 Task: Look for space in Muttupet, India from 8th June, 2023 to 16th June, 2023 for 2 adults in price range Rs.10000 to Rs.15000. Place can be entire place with 1  bedroom having 1 bed and 1 bathroom. Property type can be house, flat, guest house, hotel. Amenities needed are: wifi, washing machine. Booking option can be shelf check-in. Required host language is English.
Action: Mouse moved to (520, 84)
Screenshot: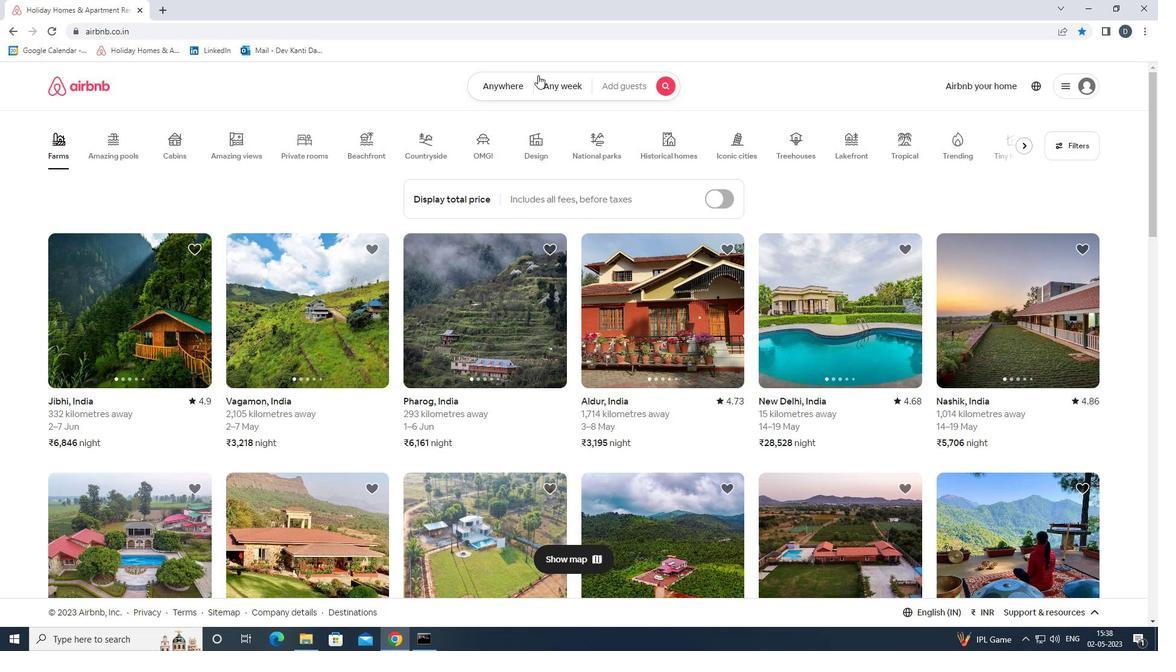 
Action: Mouse pressed left at (520, 84)
Screenshot: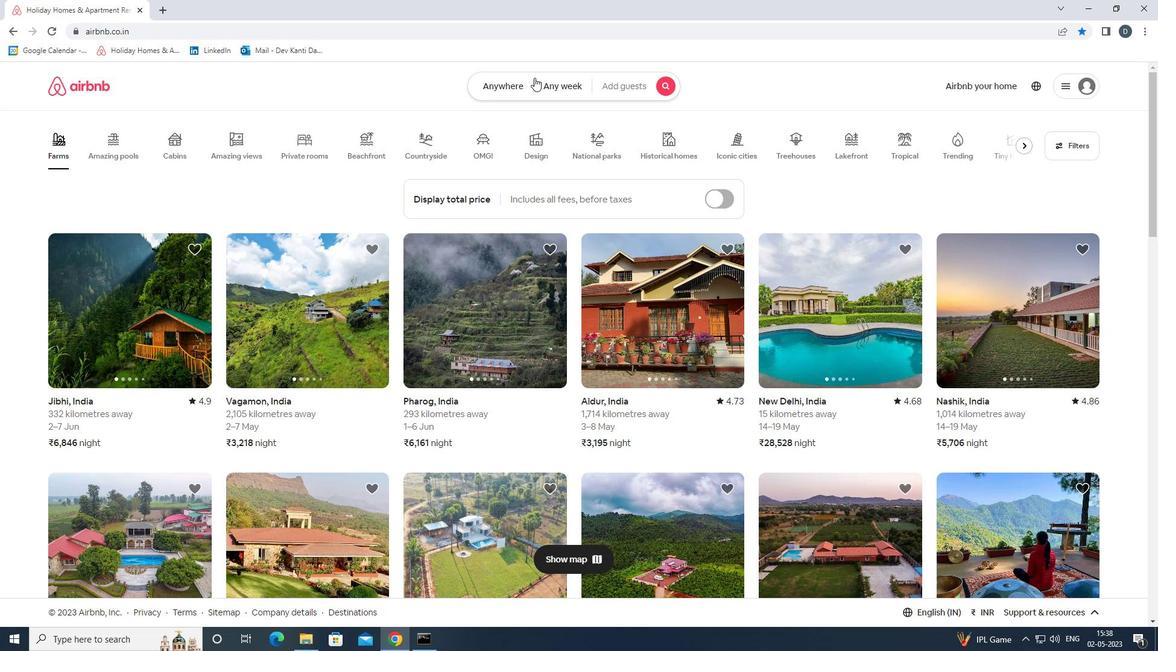 
Action: Mouse moved to (440, 138)
Screenshot: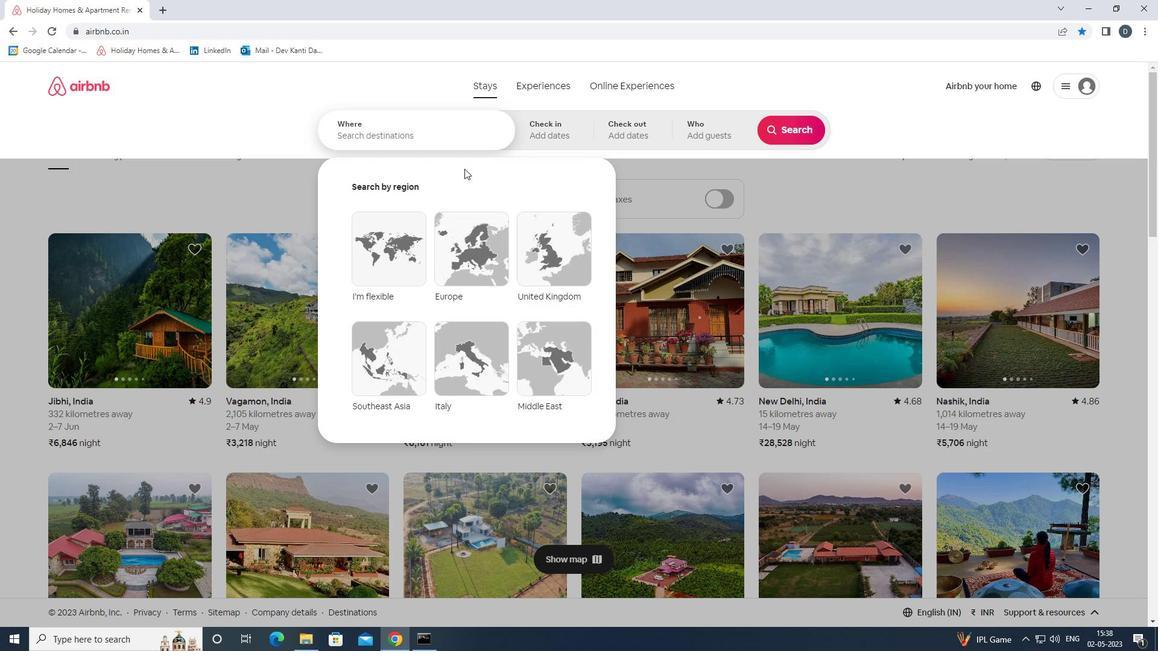 
Action: Mouse pressed left at (440, 138)
Screenshot: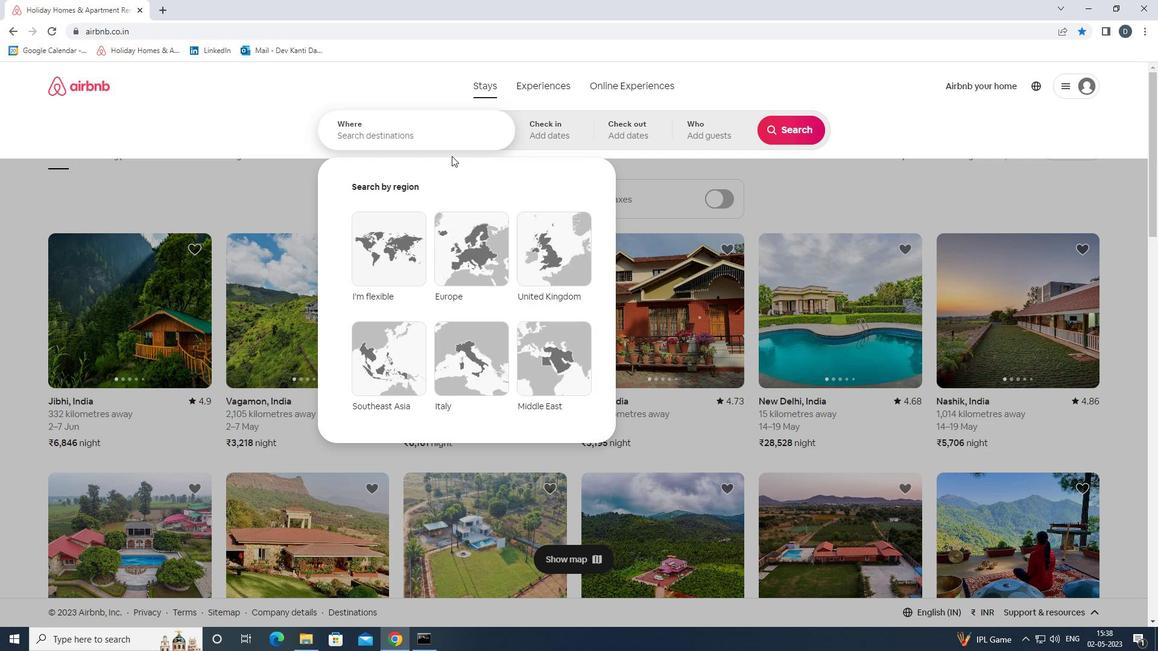 
Action: Key pressed <Key.shift>MUTTUPET<Key.down><Key.down><Key.down><Key.up><Key.up><Key.up><Key.up><Key.up><Key.down><Key.down>,<Key.shift>INDIA<Key.enter>
Screenshot: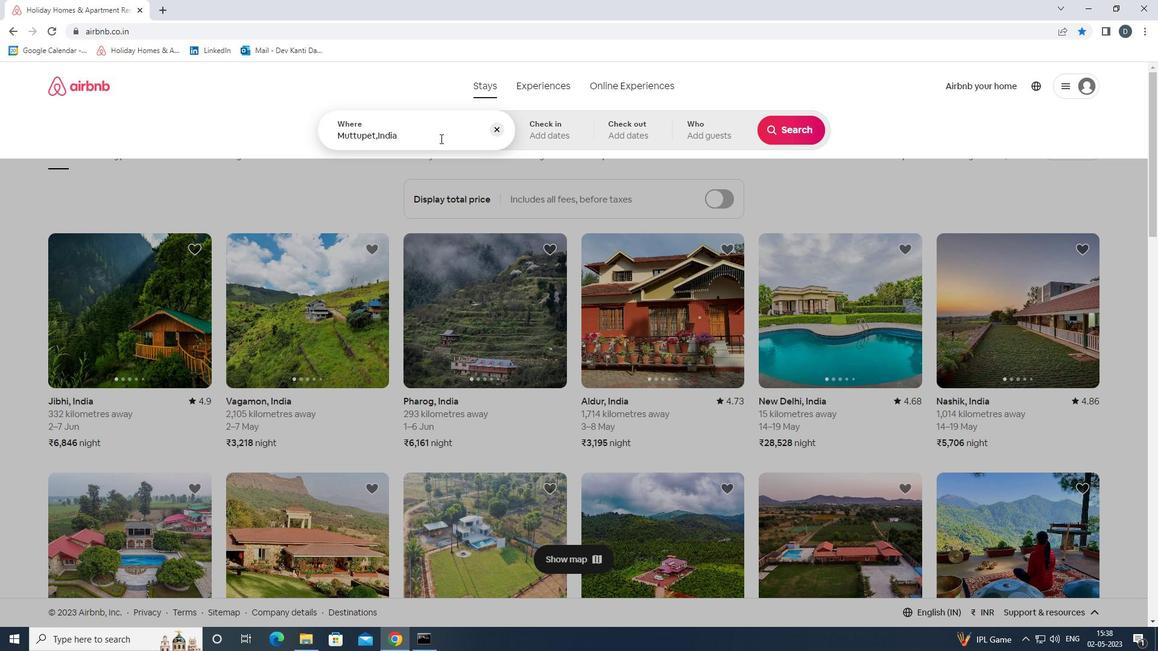 
Action: Mouse moved to (727, 308)
Screenshot: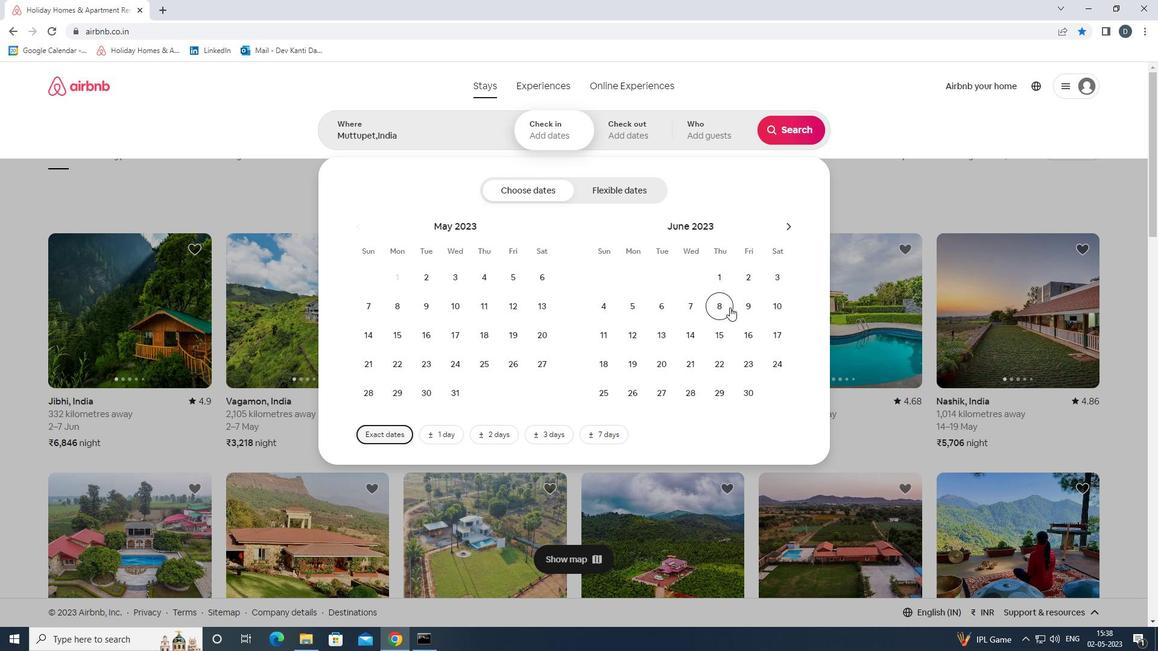 
Action: Mouse pressed left at (727, 308)
Screenshot: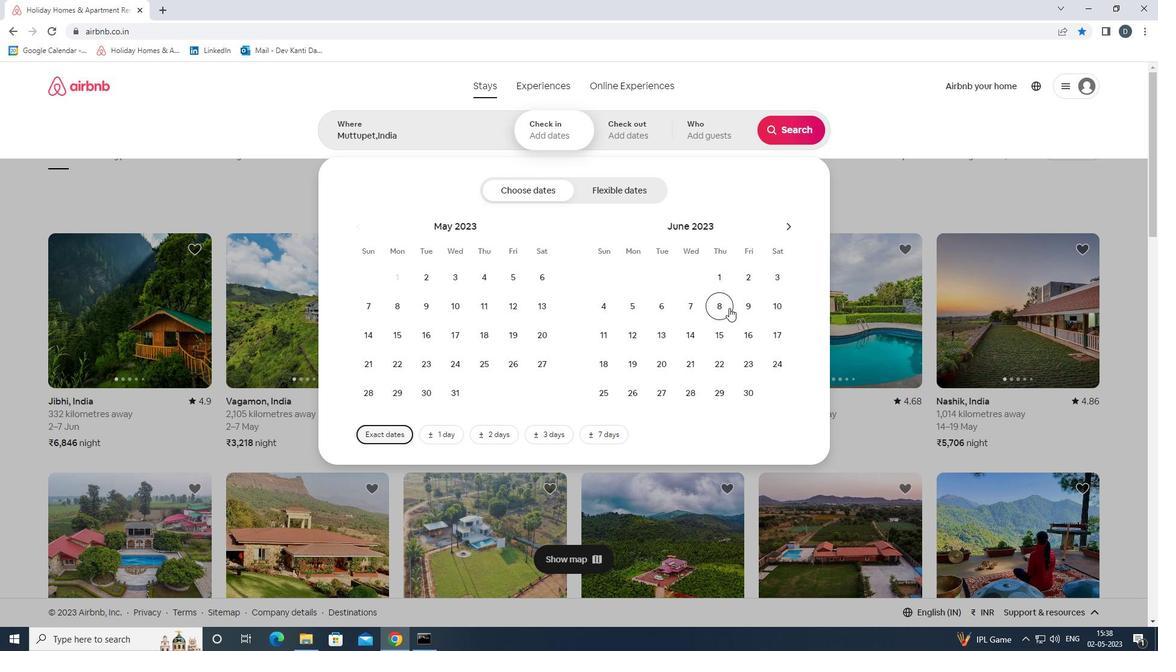 
Action: Mouse moved to (743, 342)
Screenshot: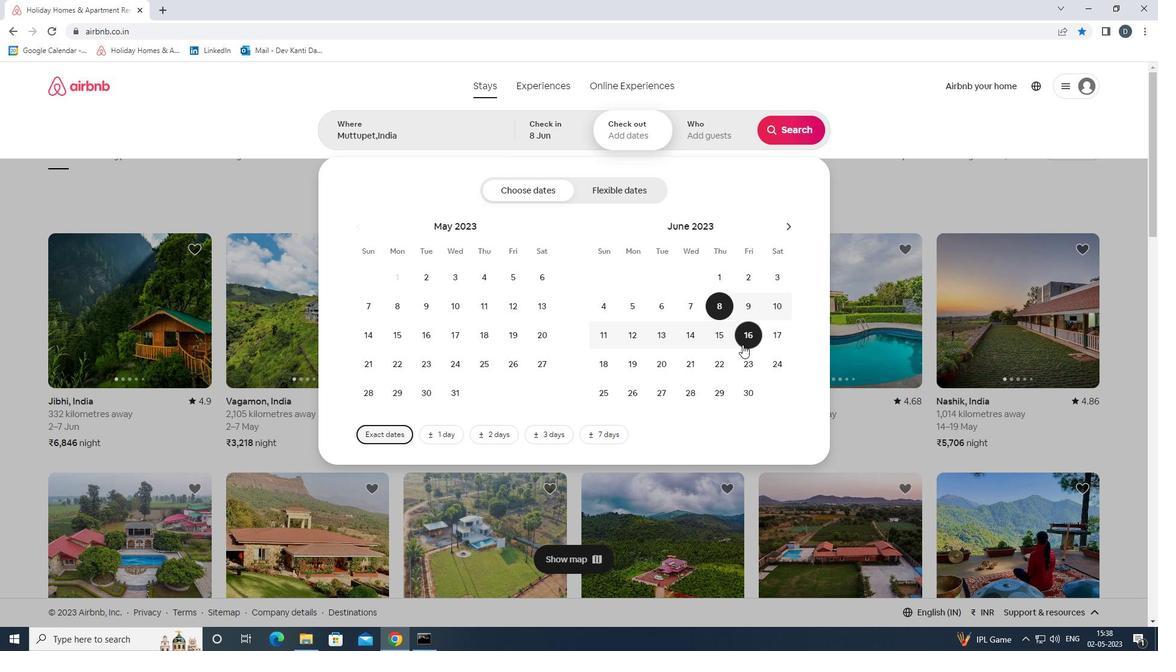 
Action: Mouse pressed left at (743, 342)
Screenshot: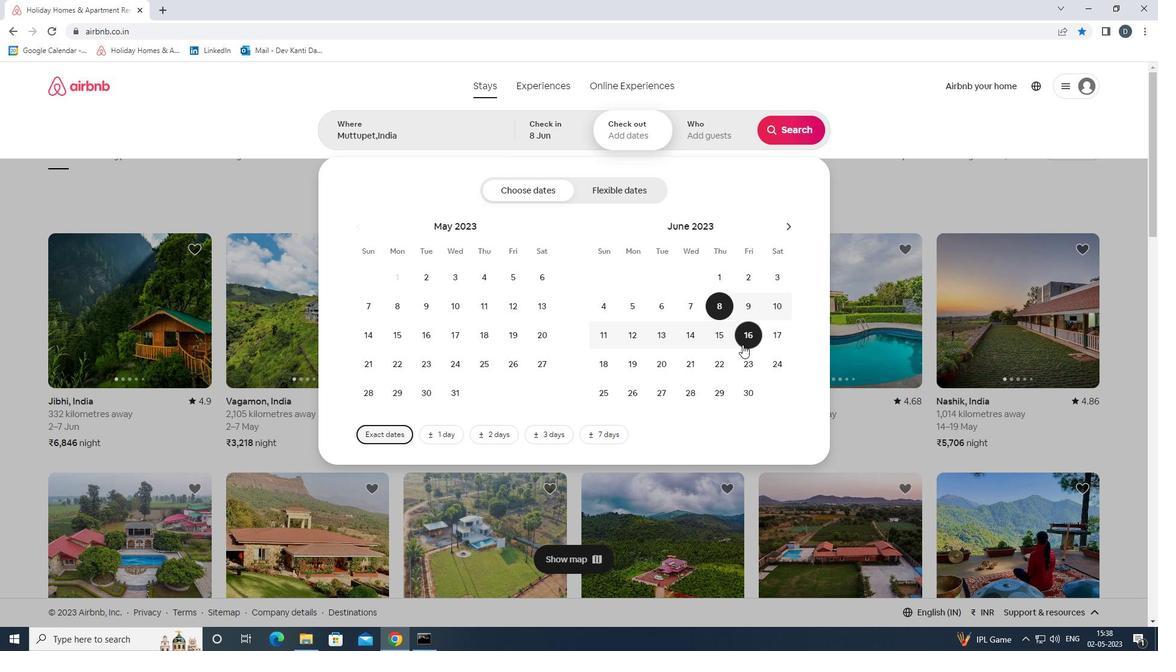 
Action: Mouse moved to (708, 146)
Screenshot: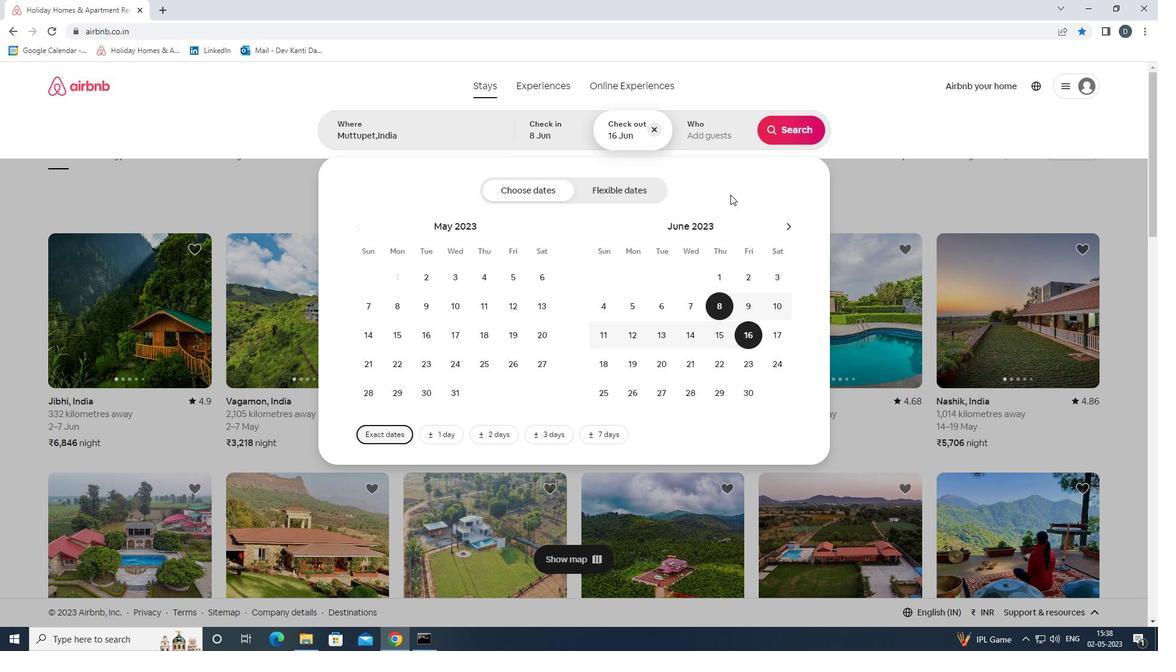 
Action: Mouse pressed left at (708, 146)
Screenshot: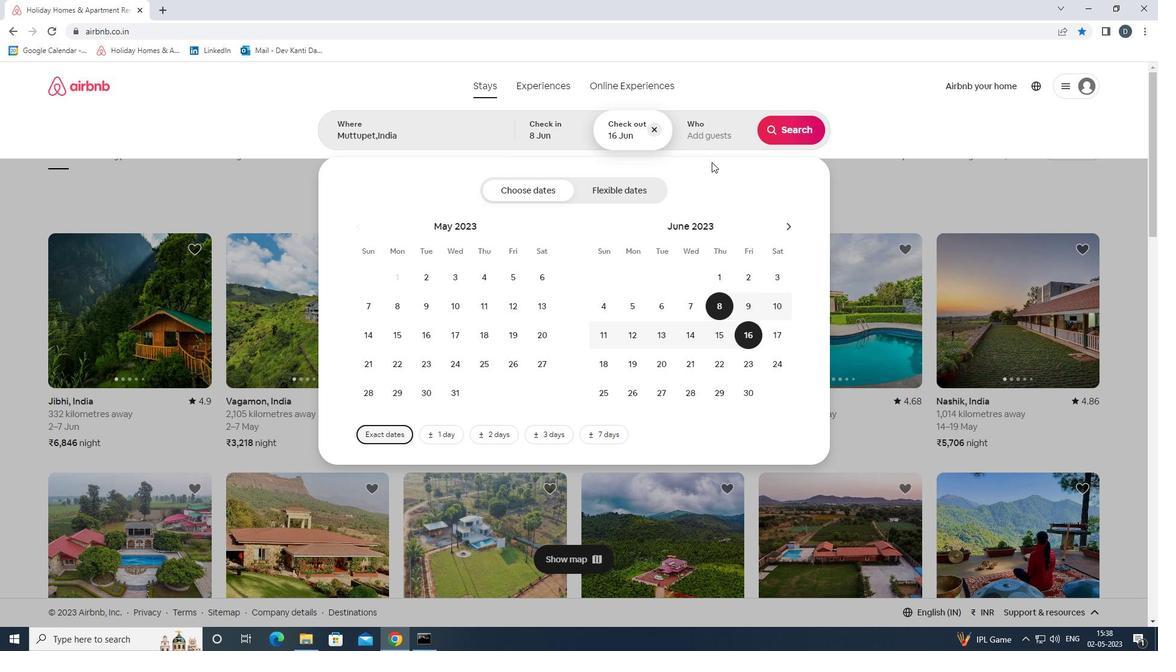 
Action: Mouse moved to (798, 193)
Screenshot: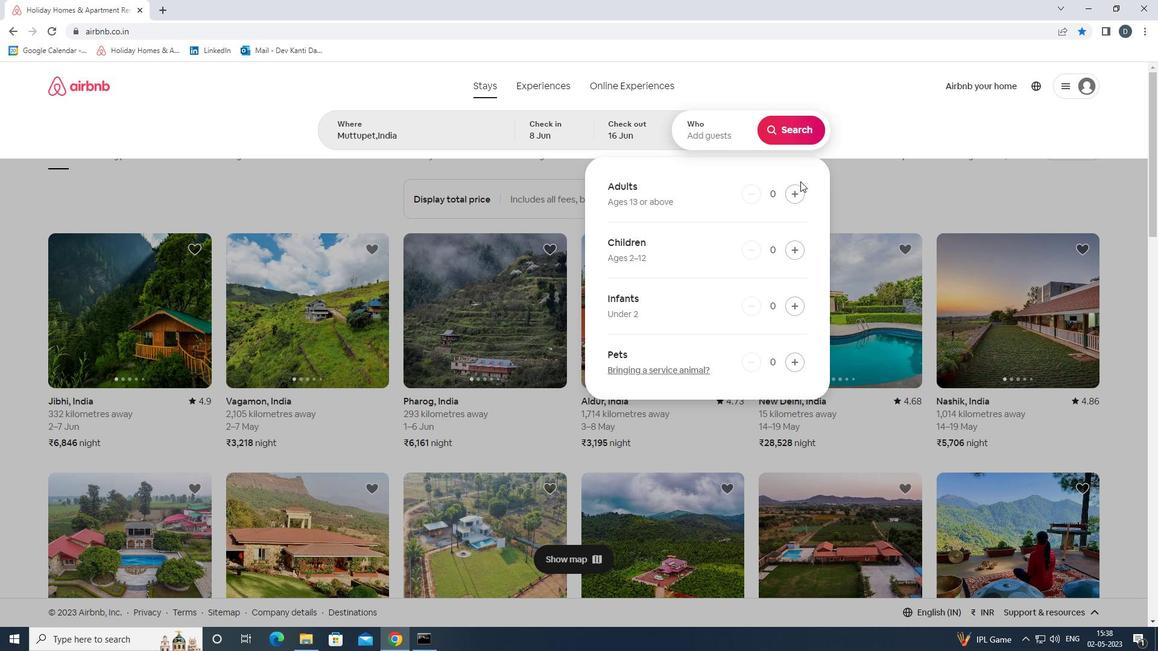
Action: Mouse pressed left at (798, 193)
Screenshot: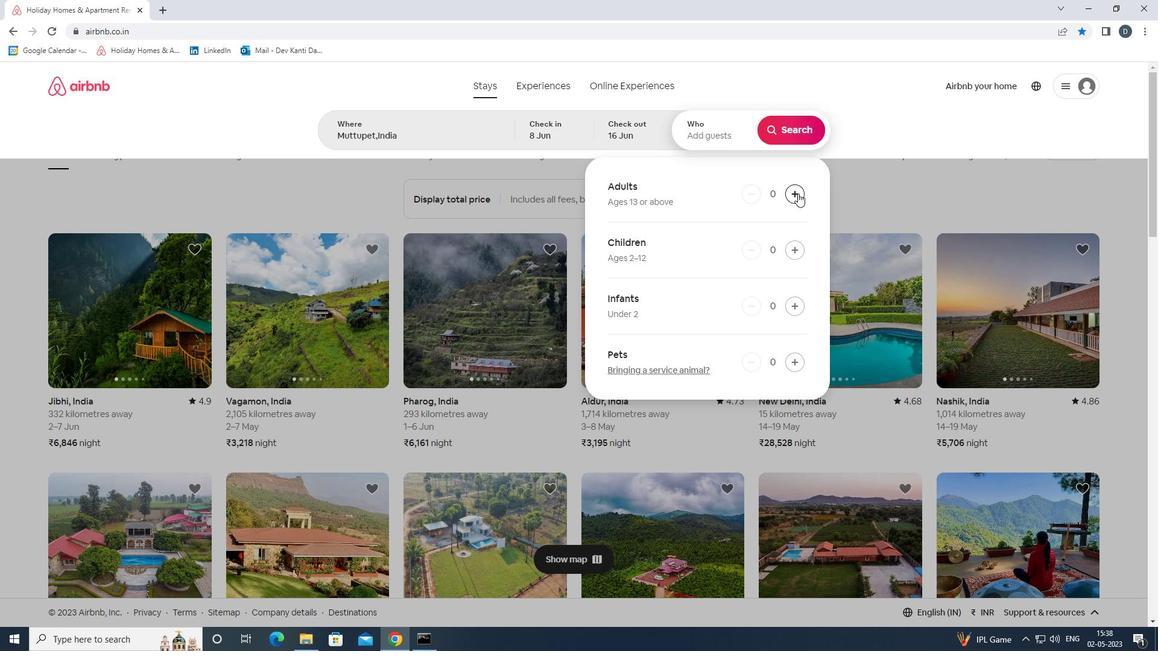 
Action: Mouse pressed left at (798, 193)
Screenshot: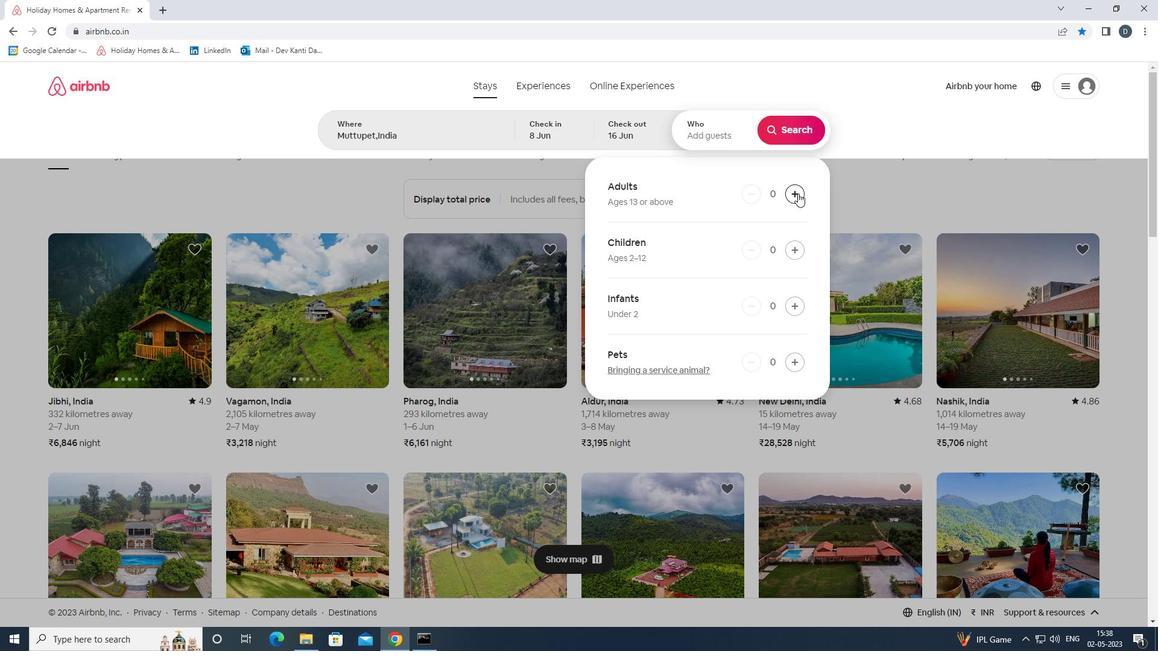 
Action: Mouse moved to (793, 133)
Screenshot: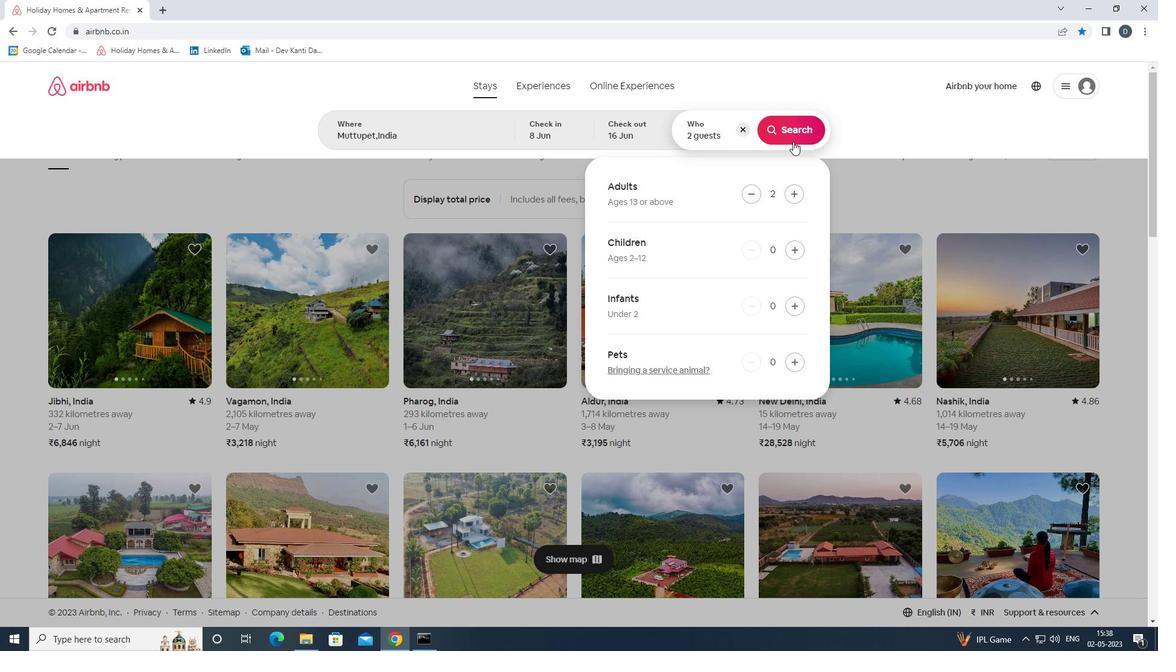 
Action: Mouse pressed left at (793, 133)
Screenshot: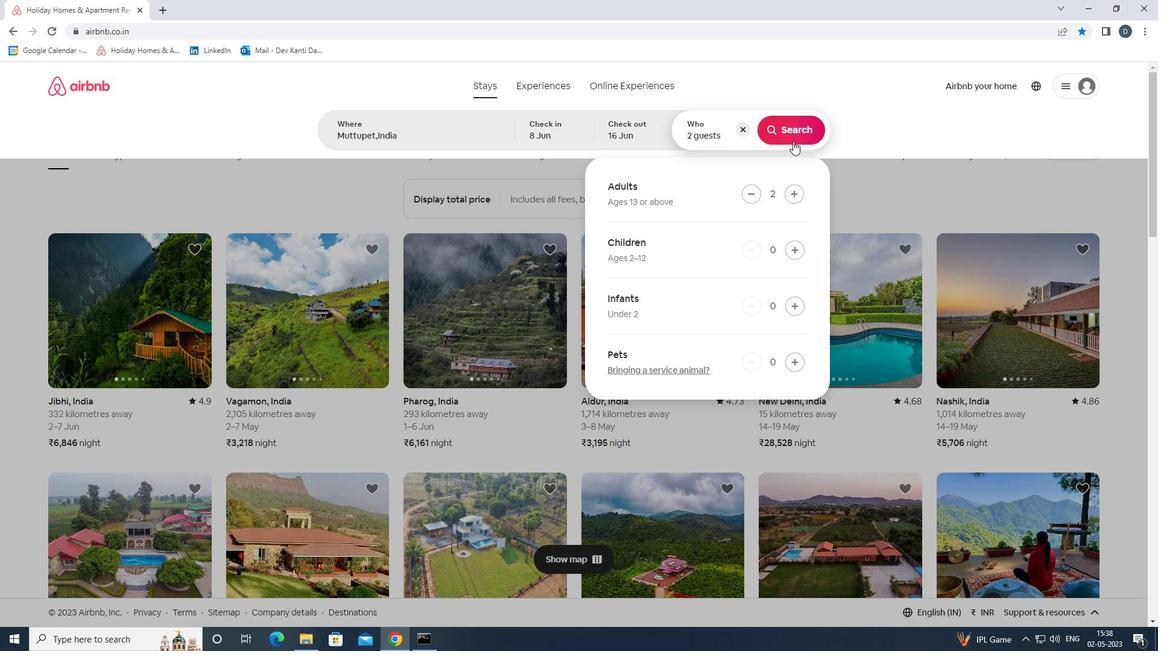 
Action: Mouse moved to (1101, 138)
Screenshot: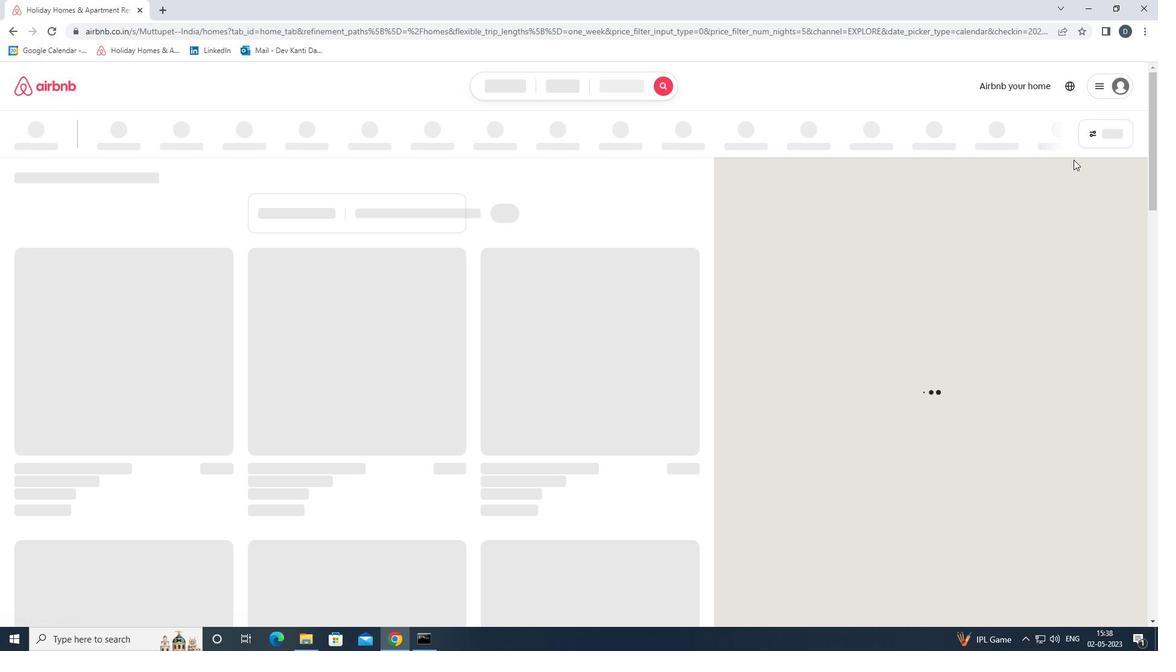 
Action: Mouse pressed left at (1101, 138)
Screenshot: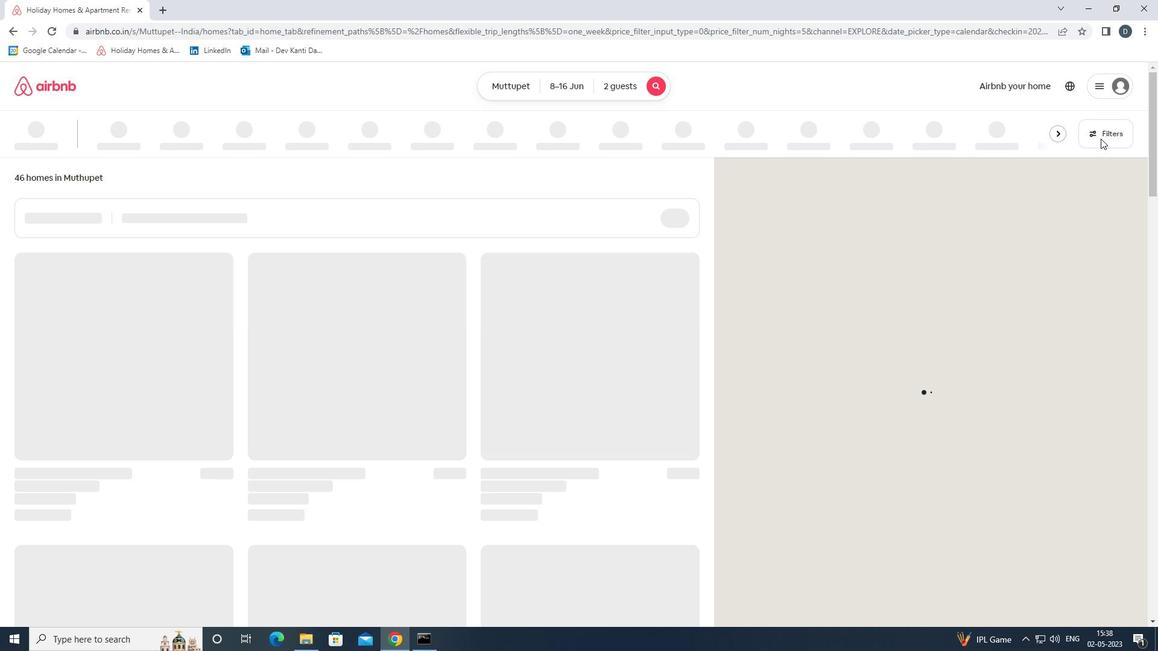 
Action: Mouse moved to (492, 285)
Screenshot: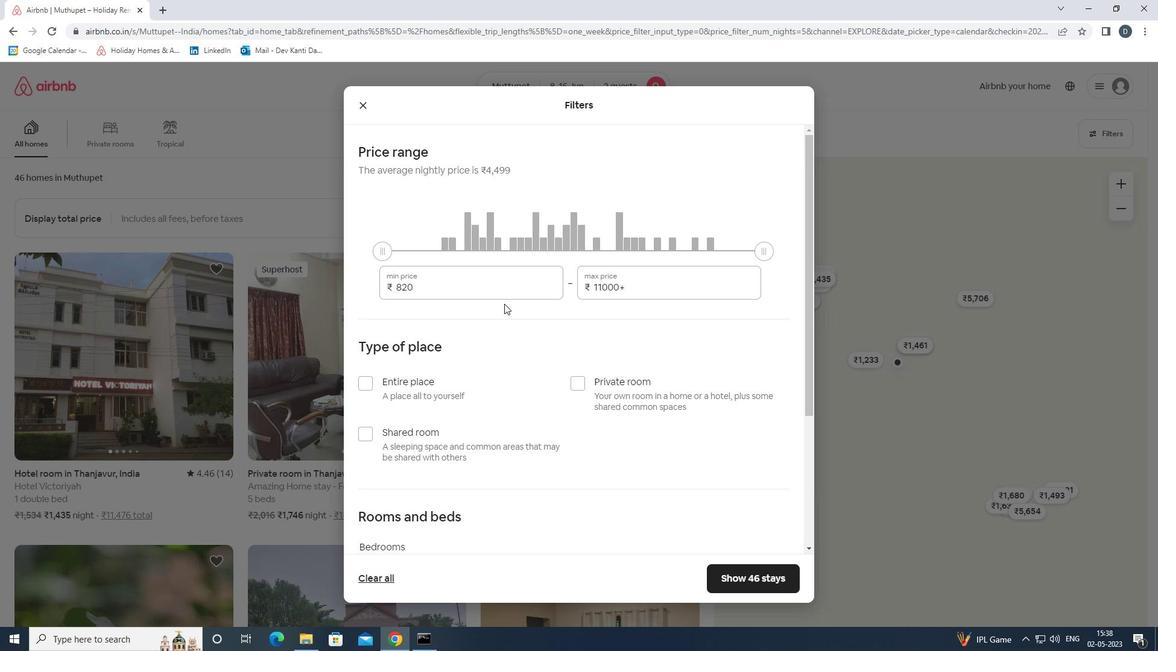 
Action: Mouse pressed left at (492, 285)
Screenshot: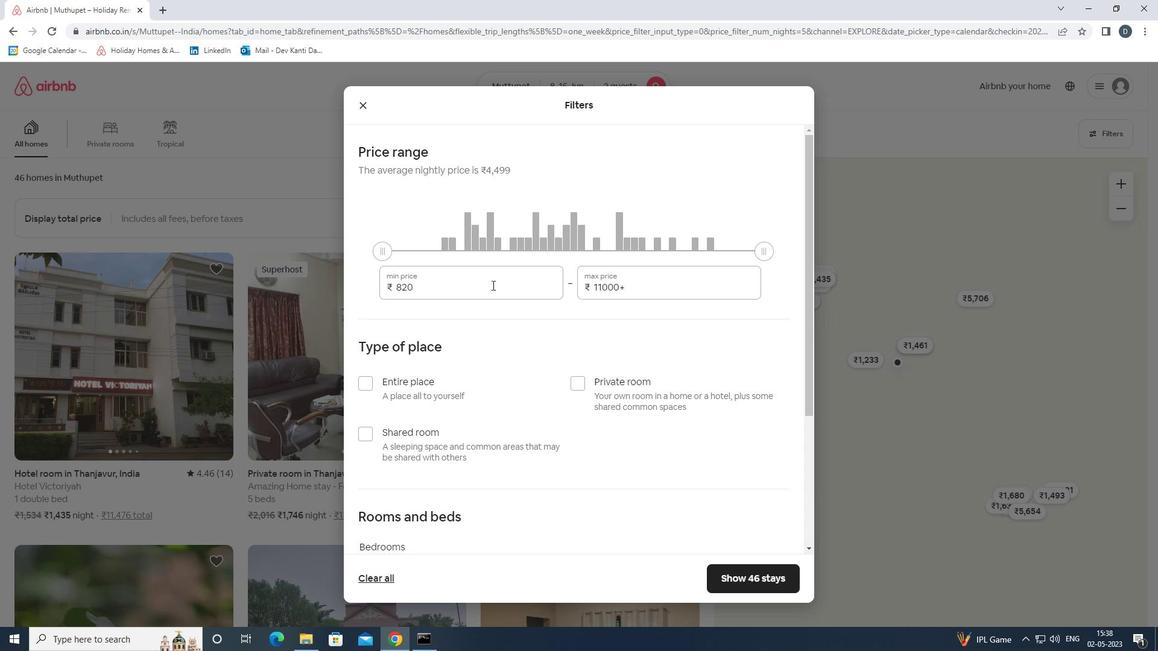 
Action: Mouse pressed left at (492, 285)
Screenshot: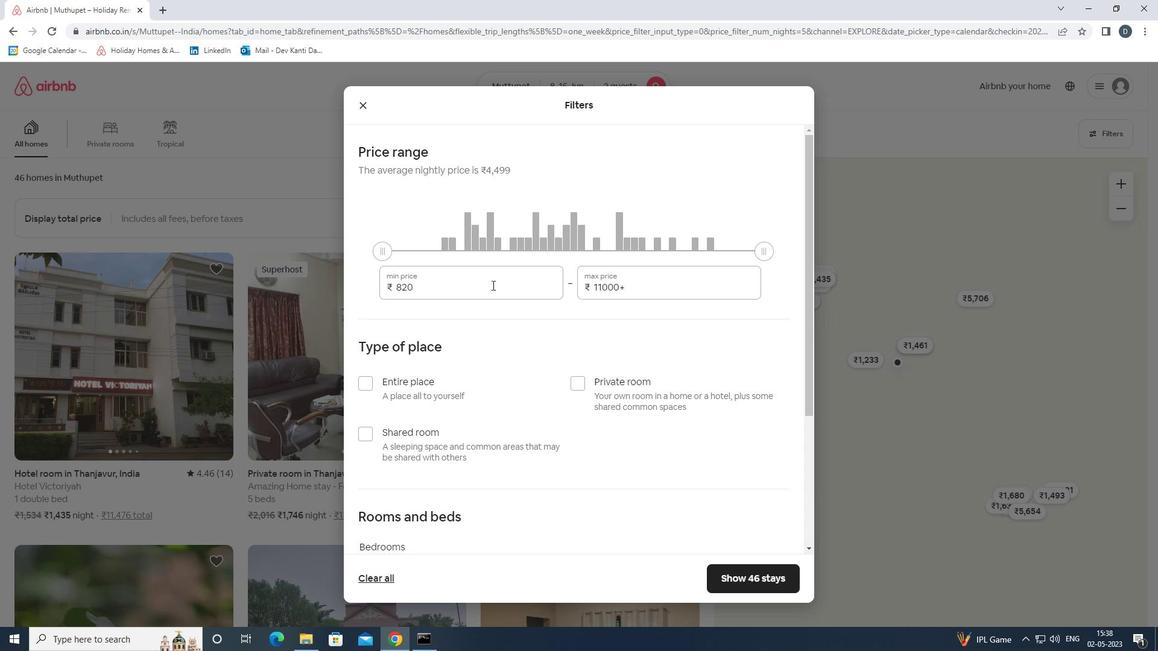 
Action: Key pressed 10000<Key.tab>15000
Screenshot: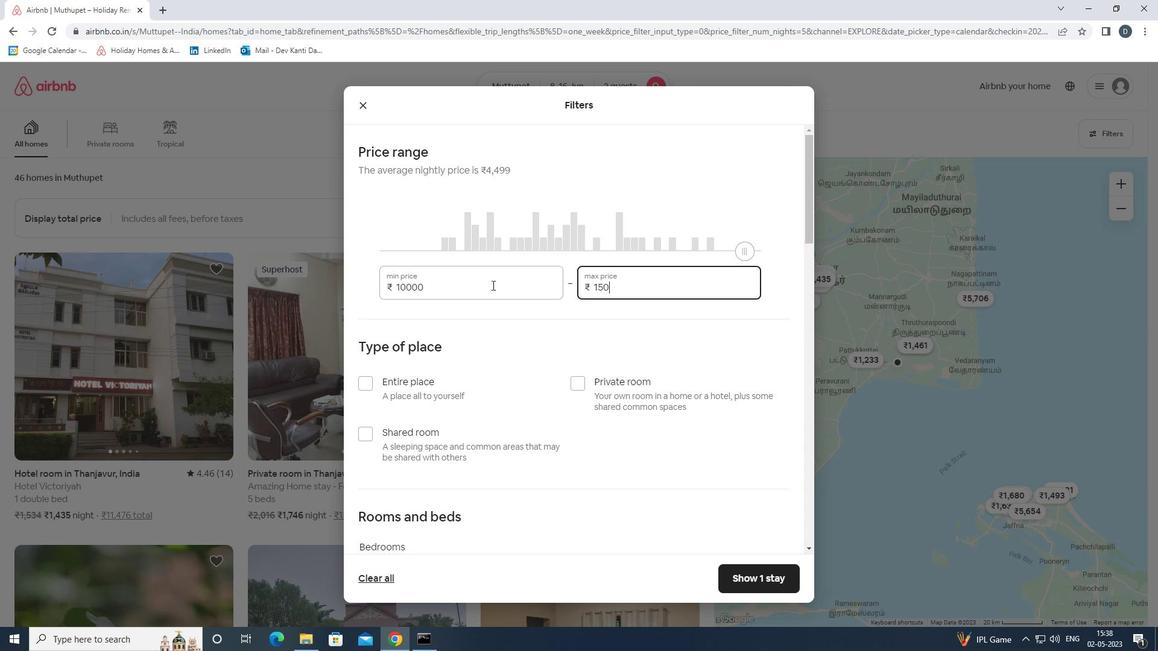 
Action: Mouse moved to (416, 397)
Screenshot: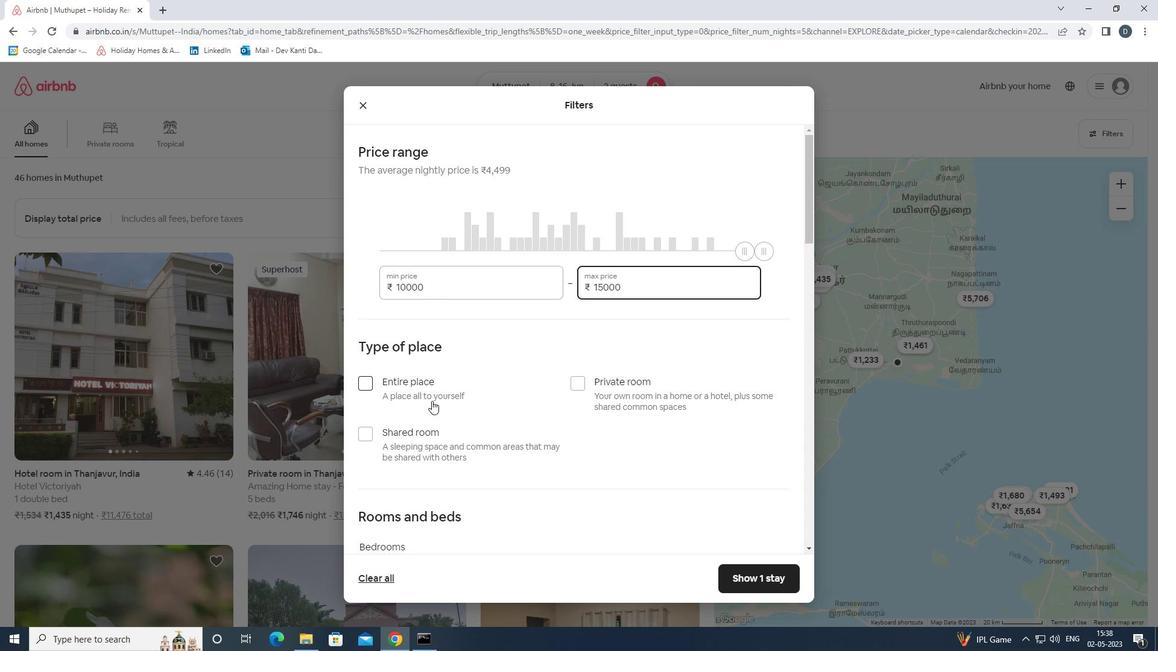 
Action: Mouse pressed left at (416, 397)
Screenshot: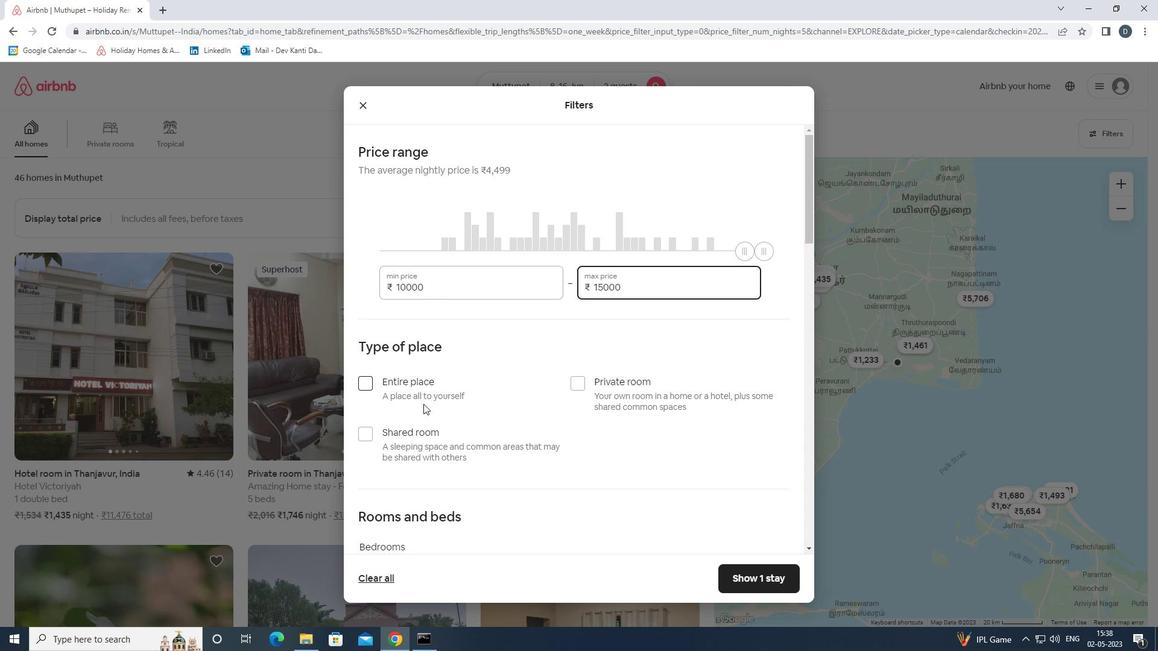 
Action: Mouse moved to (549, 405)
Screenshot: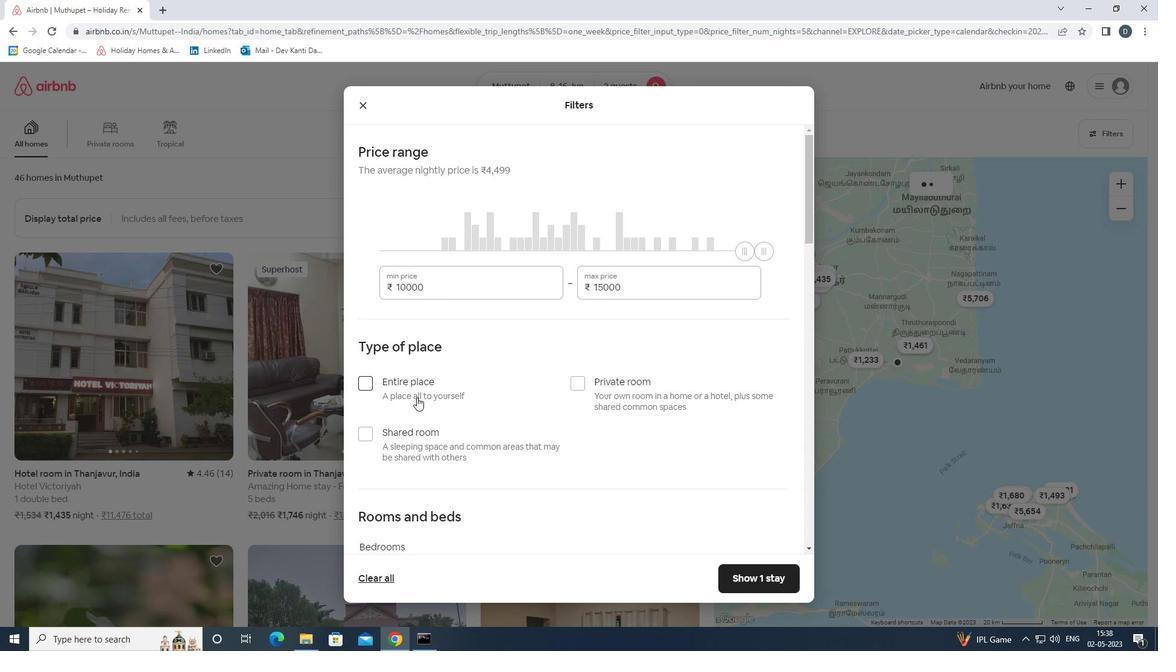 
Action: Mouse scrolled (549, 404) with delta (0, 0)
Screenshot: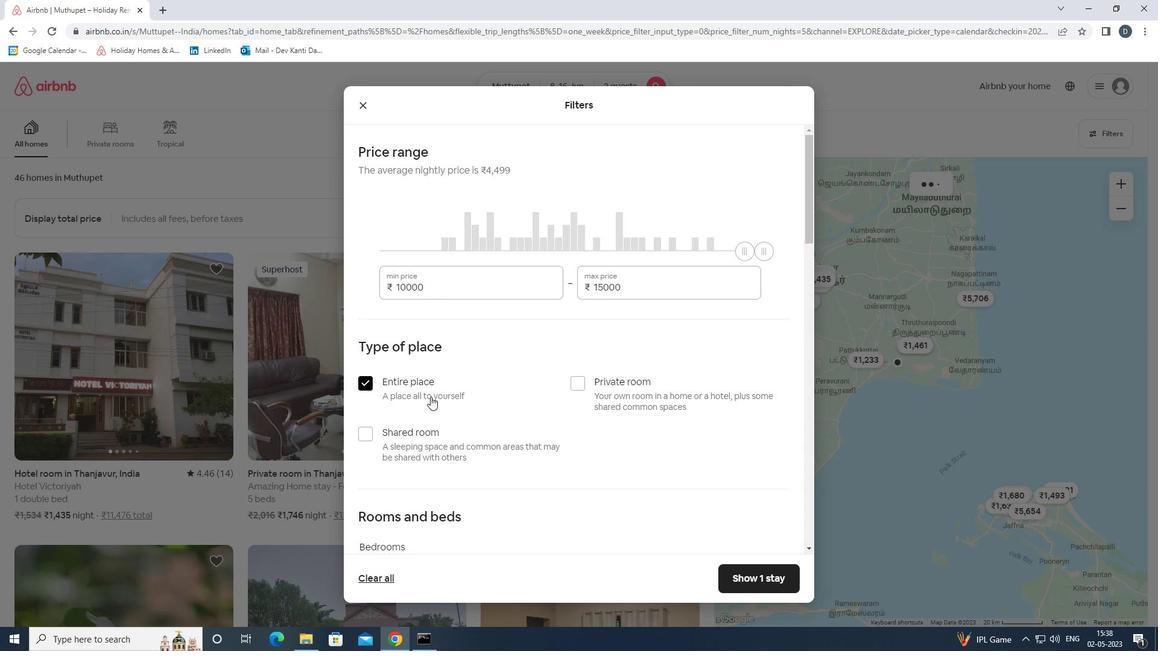 
Action: Mouse scrolled (549, 404) with delta (0, 0)
Screenshot: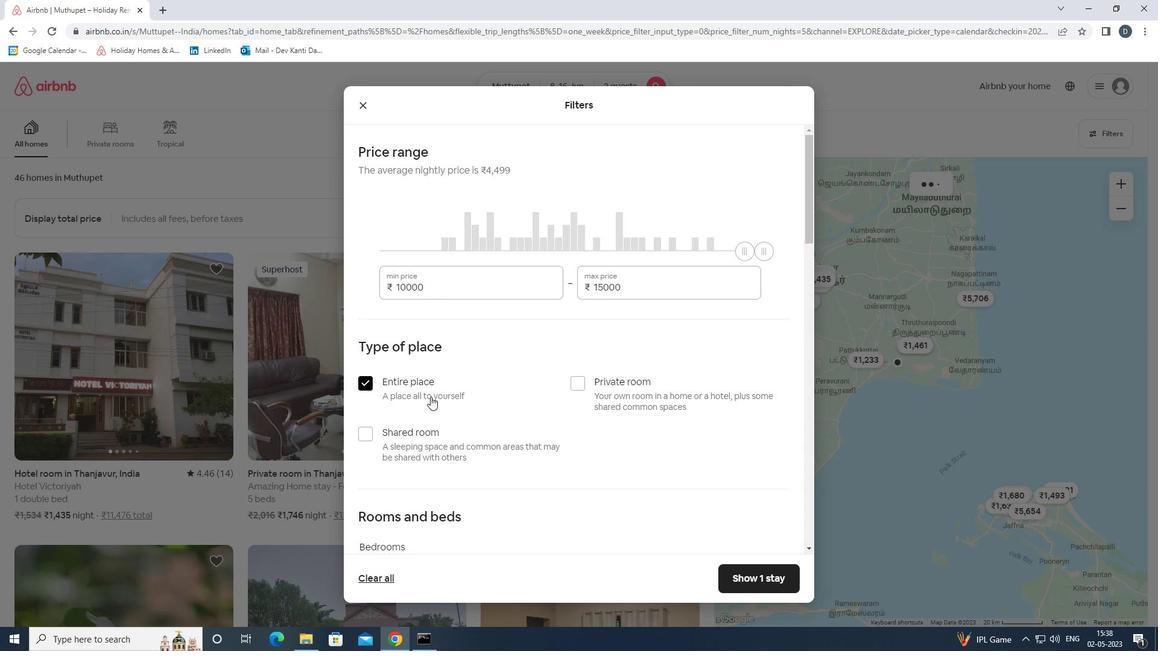 
Action: Mouse scrolled (549, 404) with delta (0, 0)
Screenshot: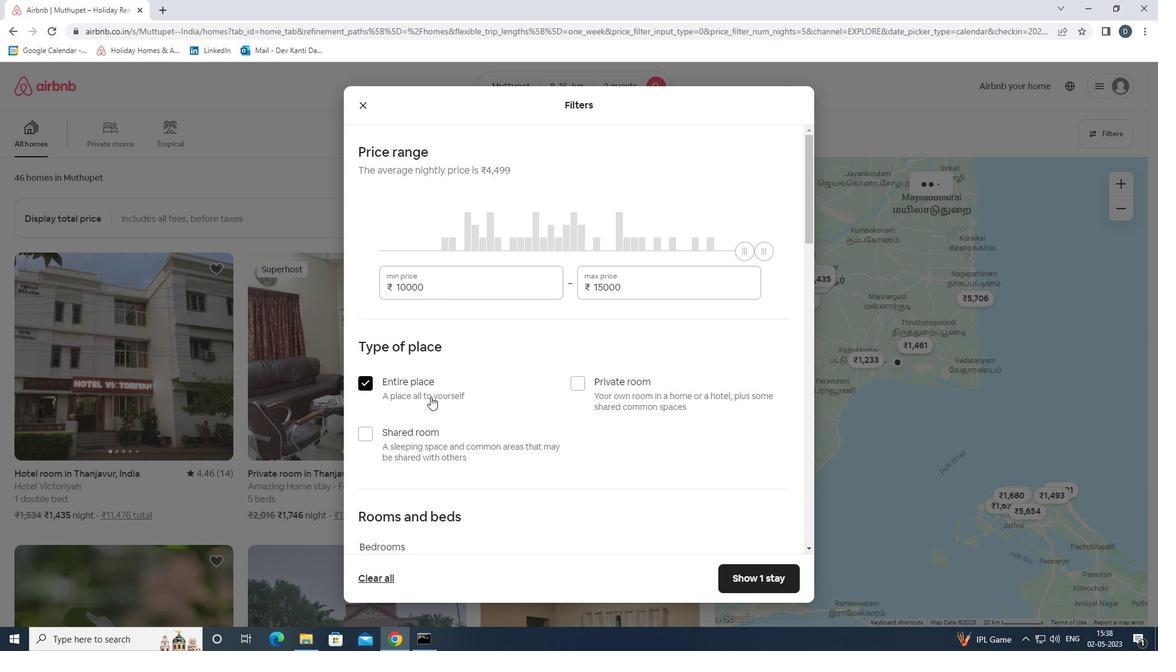 
Action: Mouse moved to (578, 369)
Screenshot: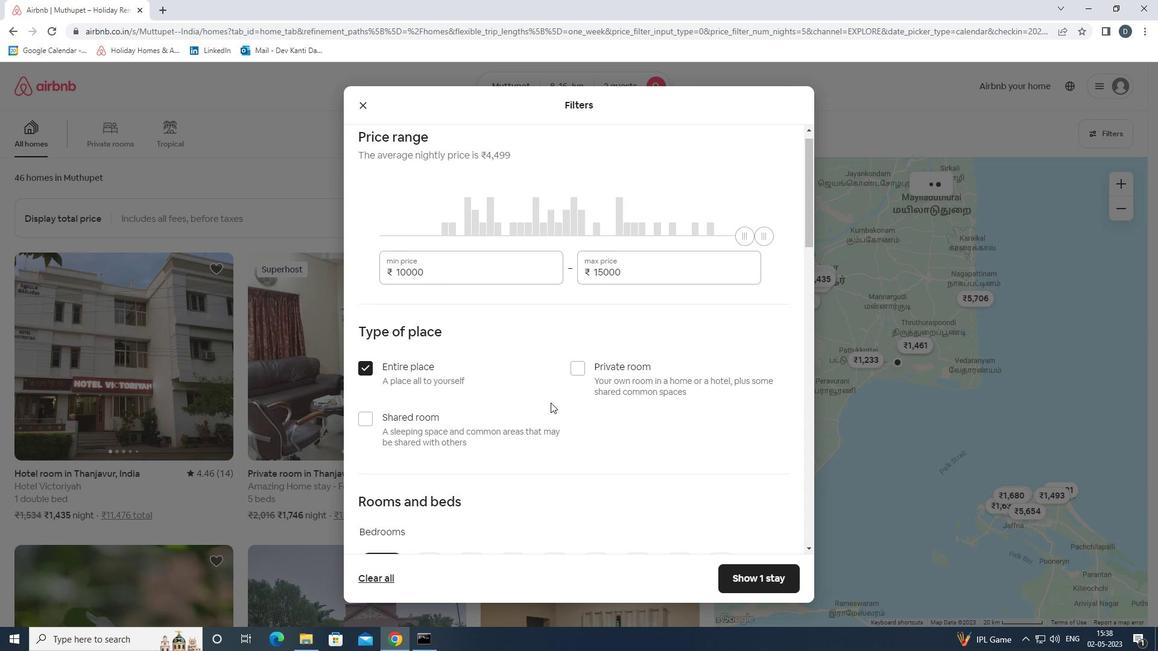 
Action: Mouse scrolled (578, 369) with delta (0, 0)
Screenshot: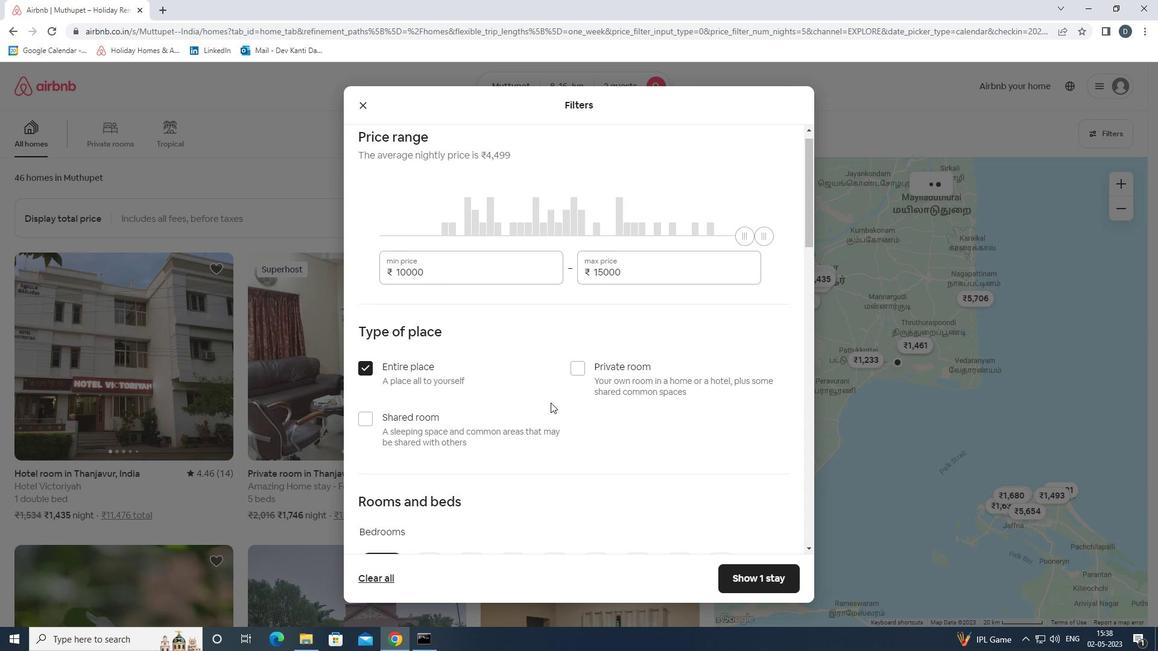 
Action: Mouse moved to (433, 334)
Screenshot: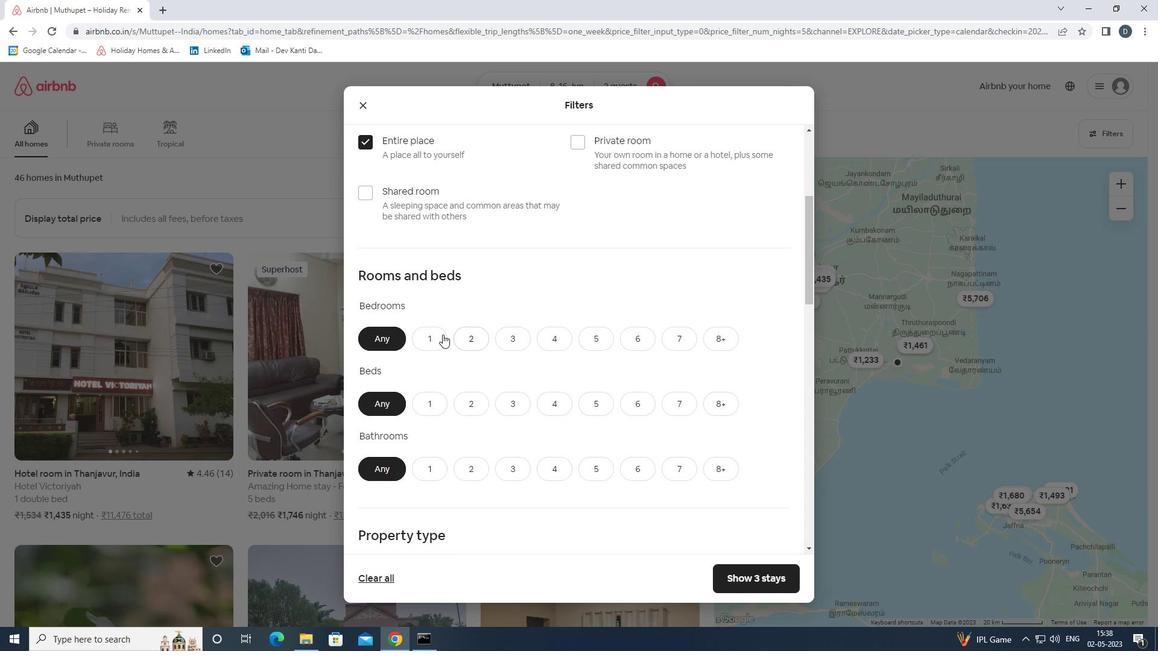 
Action: Mouse pressed left at (433, 334)
Screenshot: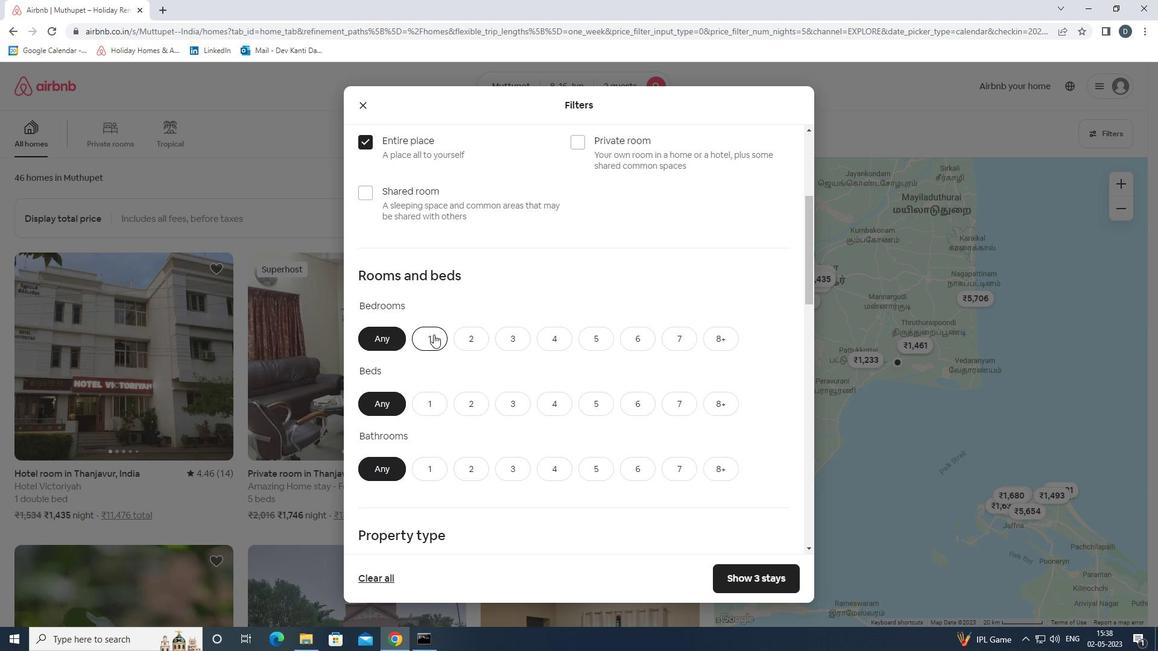 
Action: Mouse moved to (433, 389)
Screenshot: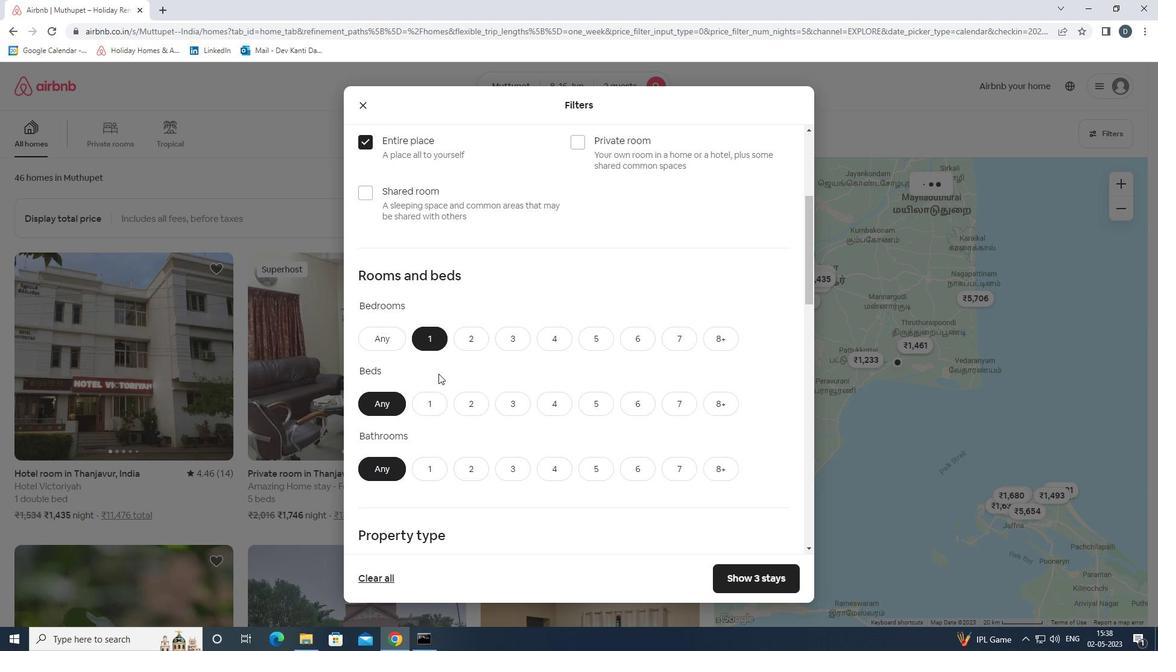 
Action: Mouse pressed left at (433, 389)
Screenshot: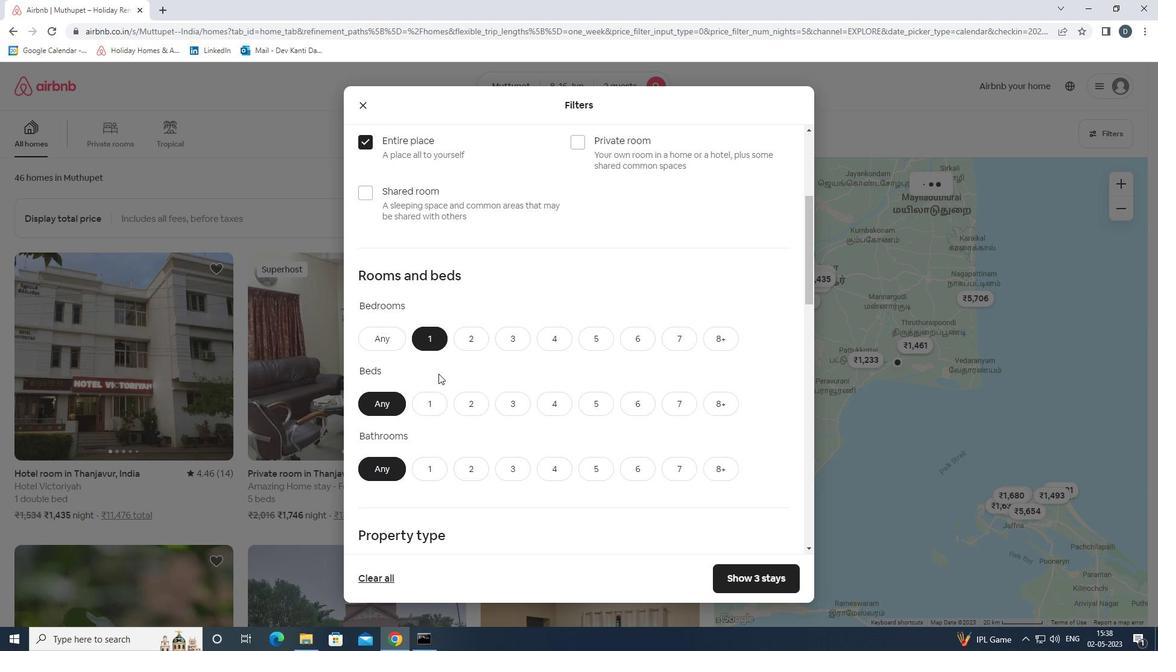 
Action: Mouse moved to (438, 408)
Screenshot: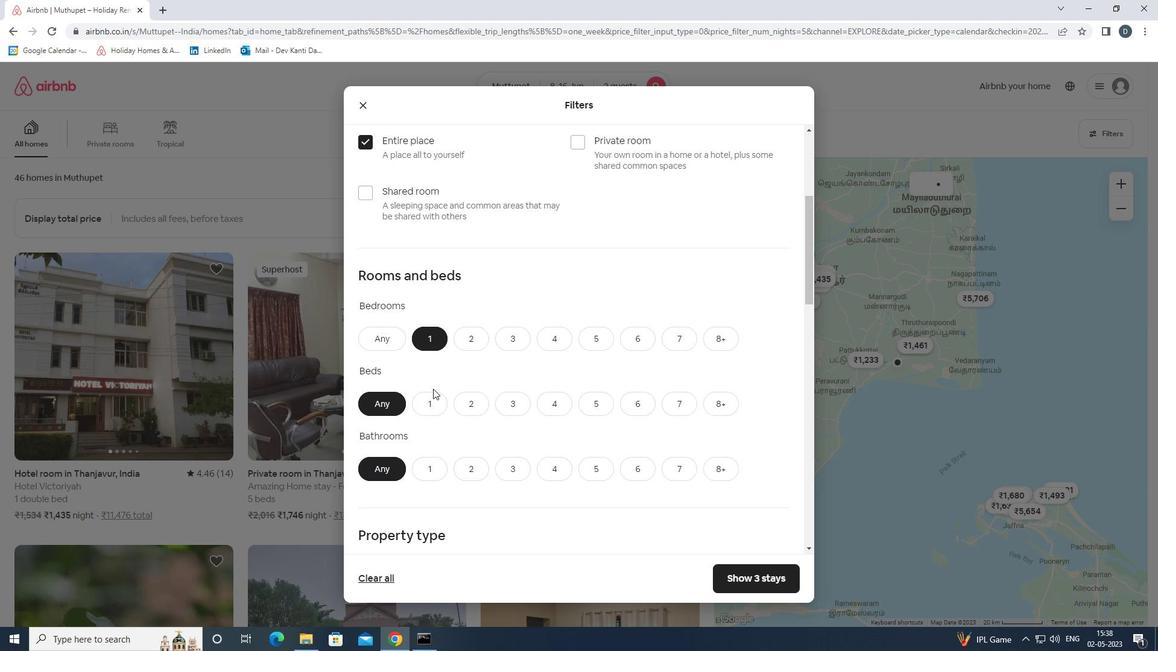 
Action: Mouse pressed left at (438, 408)
Screenshot: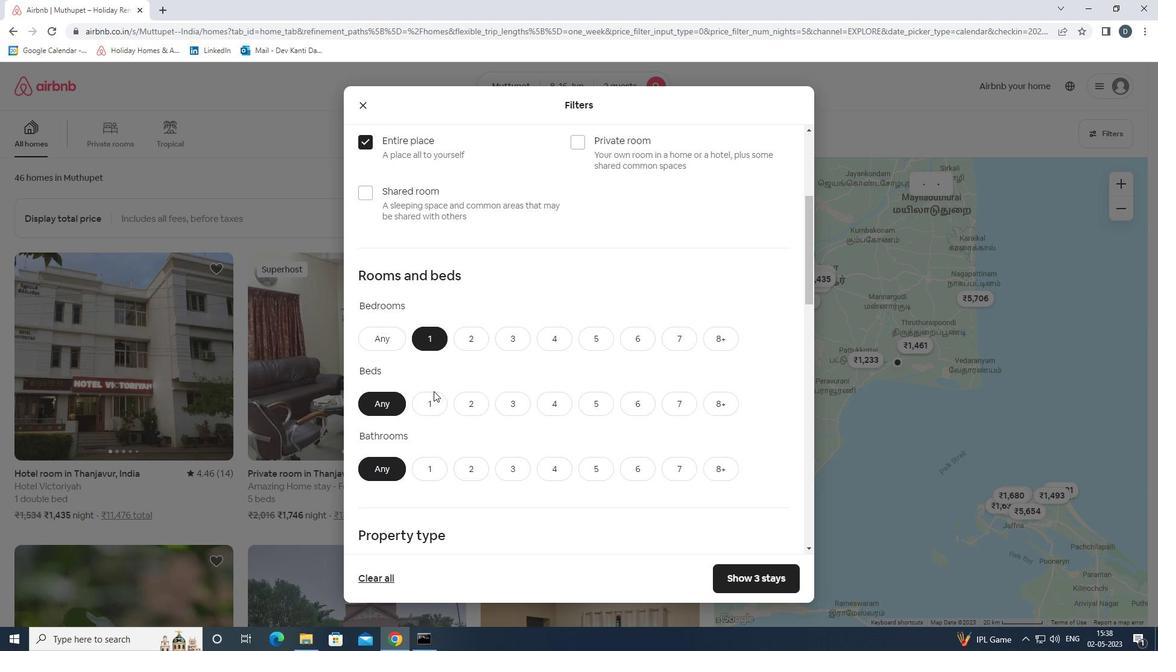 
Action: Mouse moved to (437, 465)
Screenshot: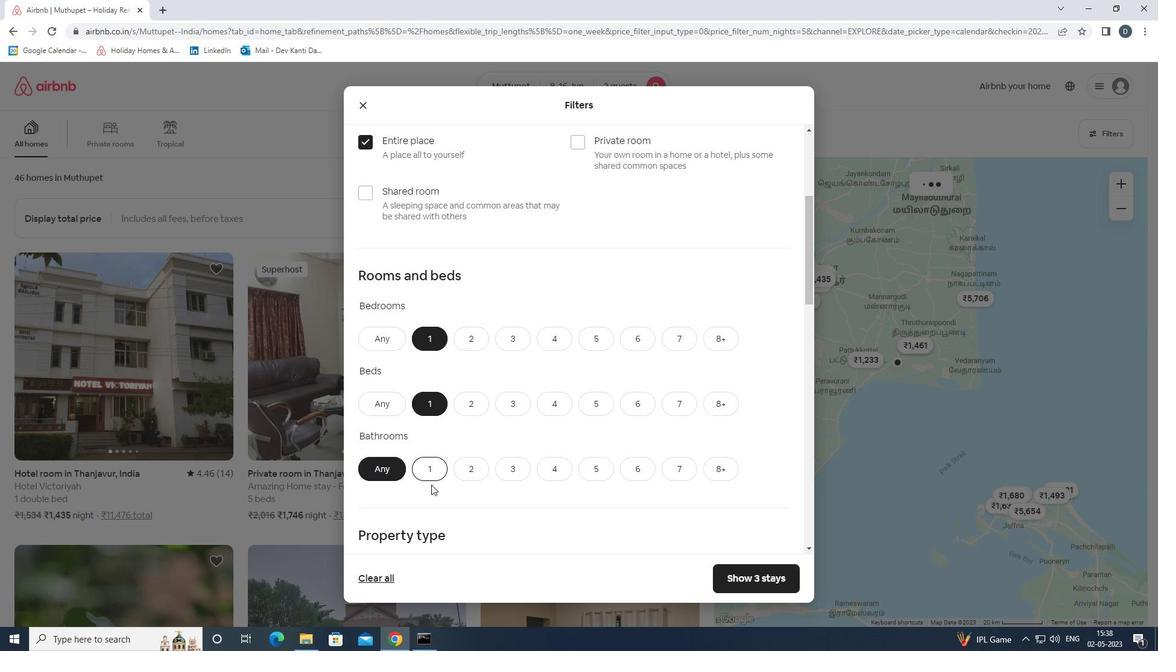 
Action: Mouse pressed left at (437, 465)
Screenshot: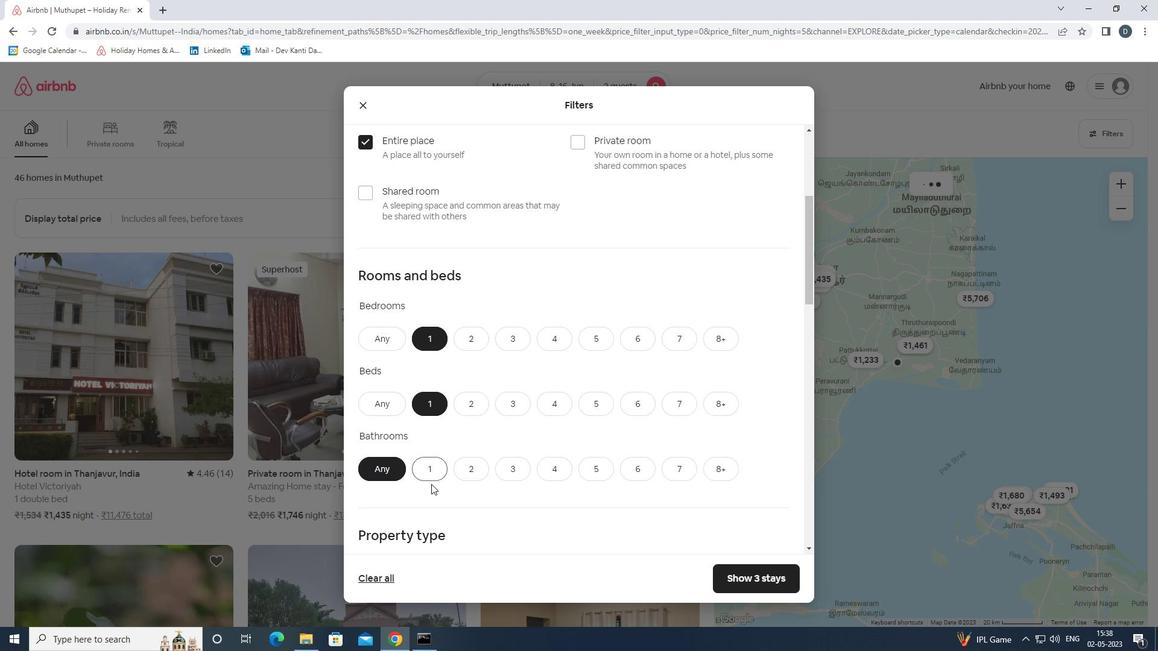 
Action: Mouse moved to (565, 410)
Screenshot: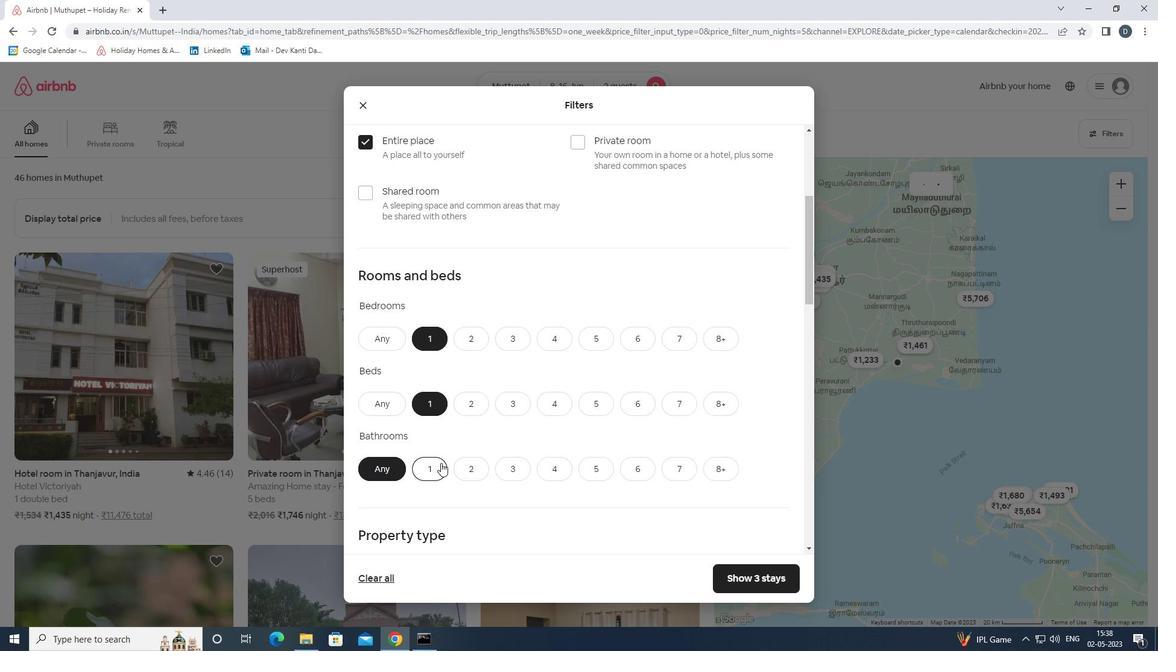 
Action: Mouse scrolled (565, 410) with delta (0, 0)
Screenshot: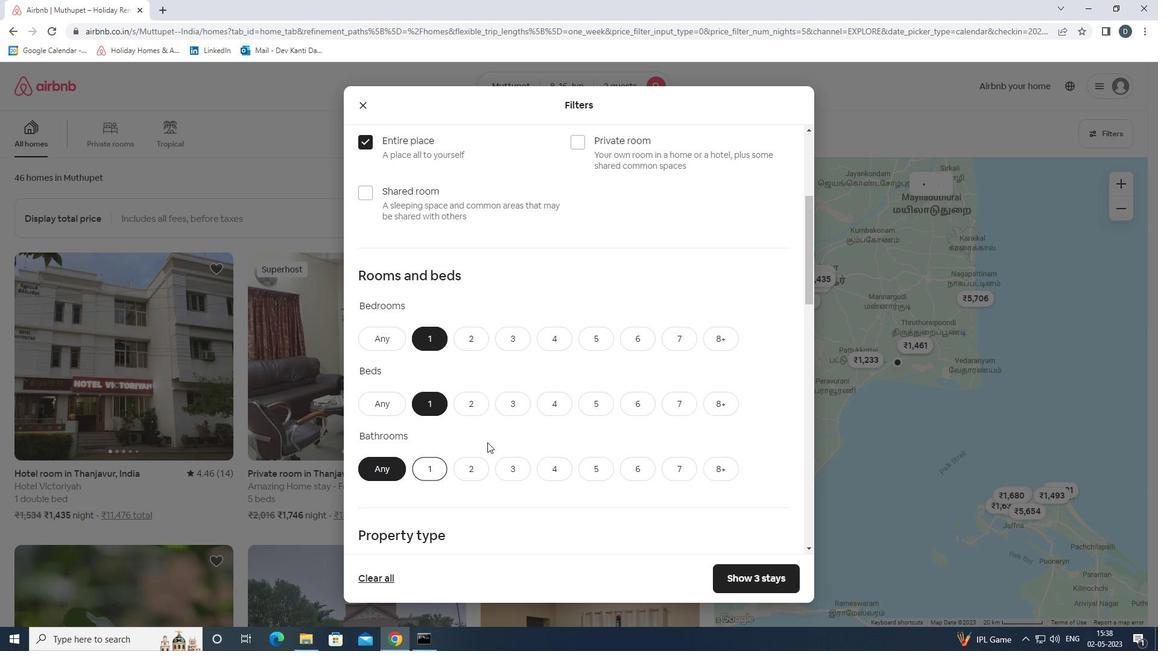 
Action: Mouse scrolled (565, 410) with delta (0, 0)
Screenshot: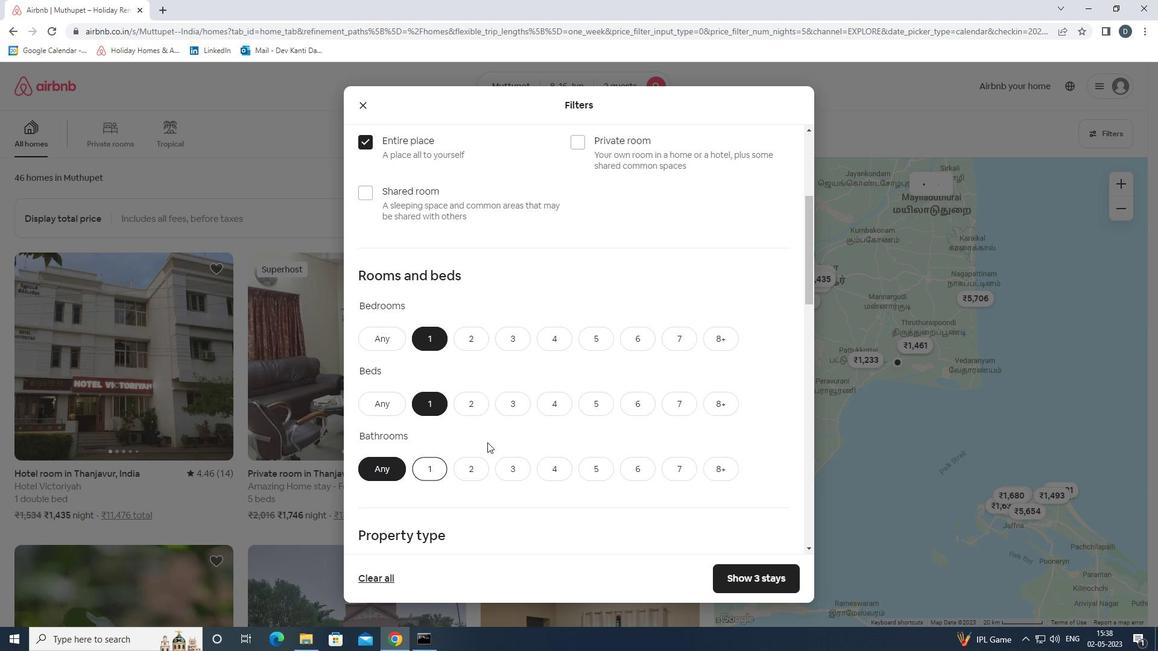 
Action: Mouse moved to (567, 410)
Screenshot: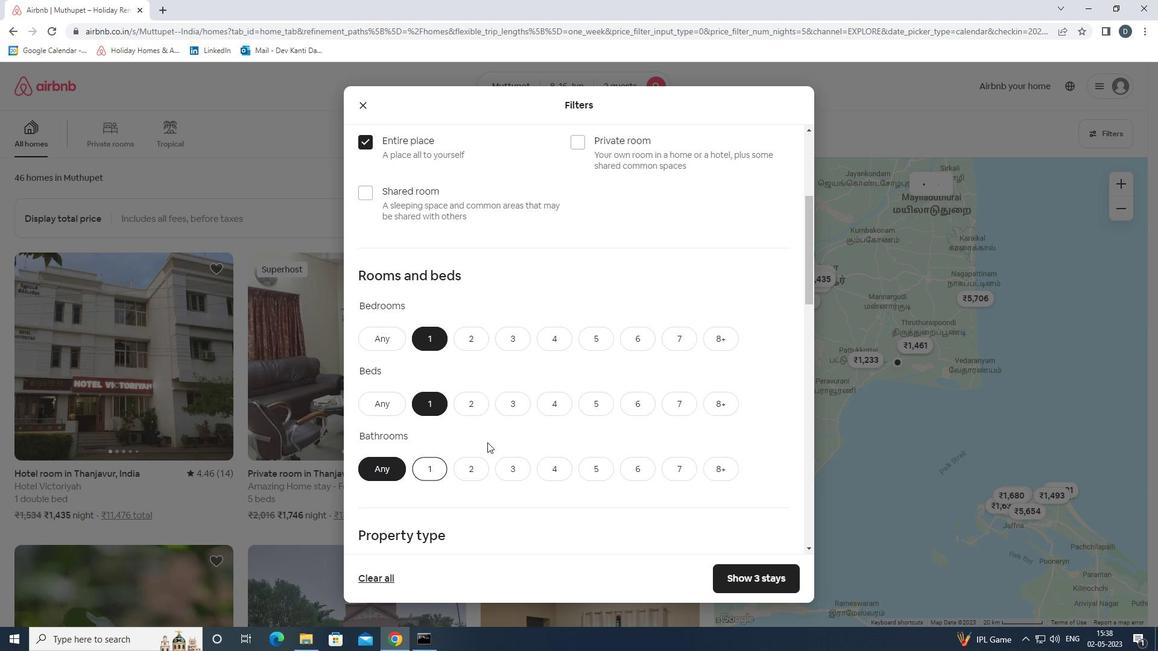 
Action: Mouse scrolled (567, 409) with delta (0, 0)
Screenshot: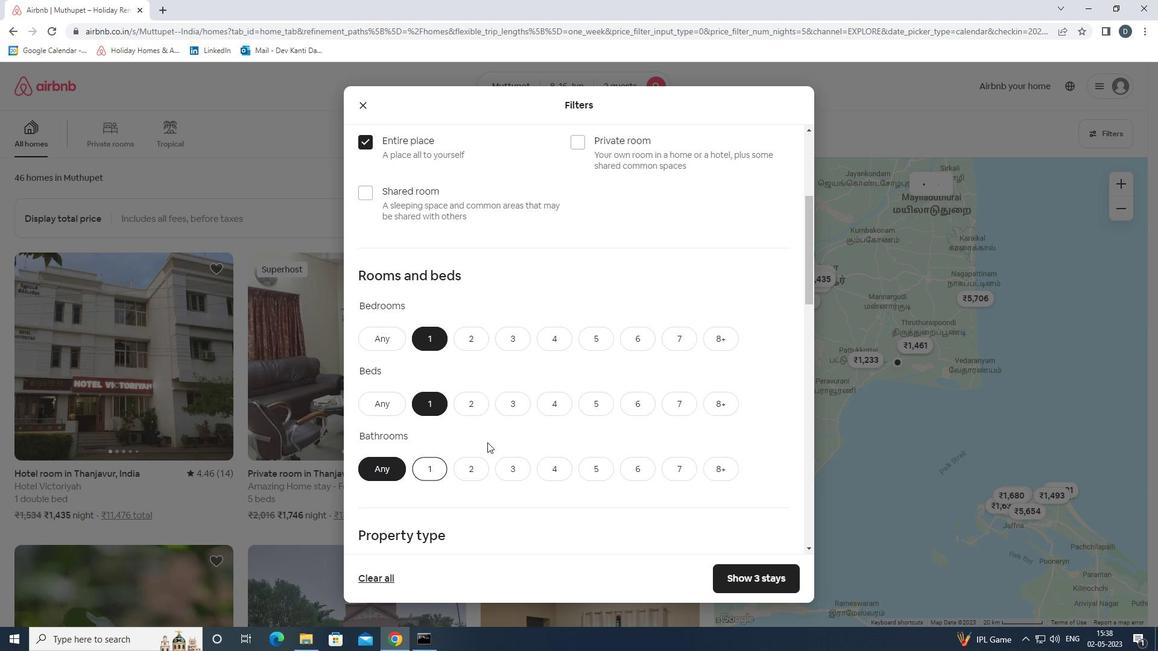 
Action: Mouse moved to (578, 390)
Screenshot: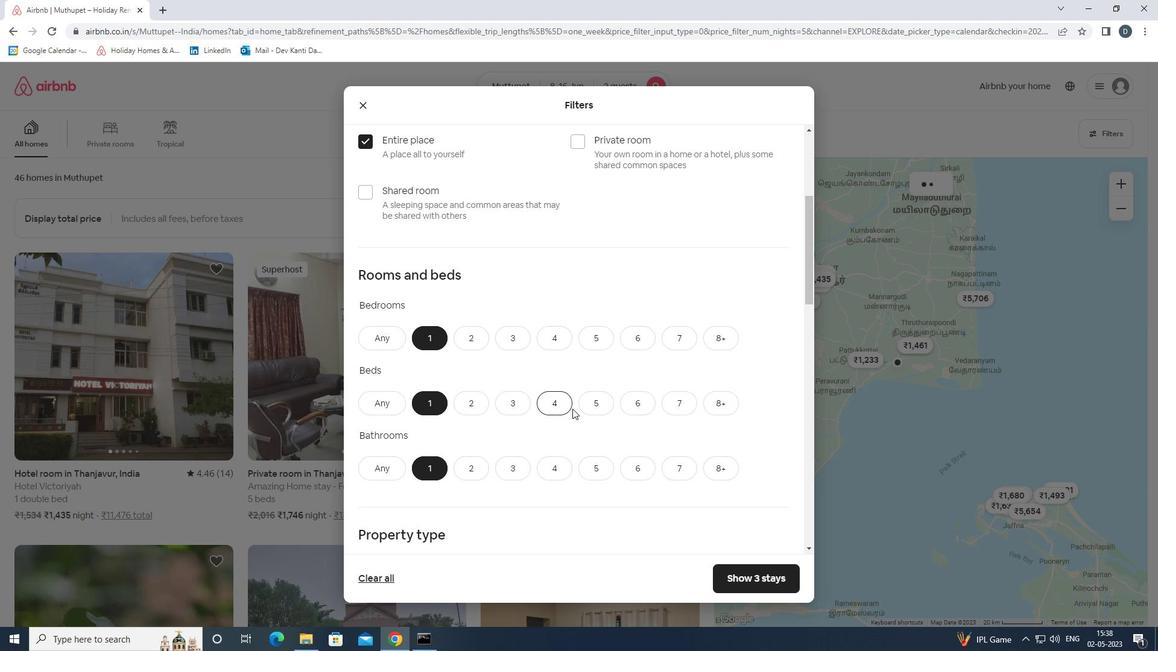 
Action: Mouse scrolled (578, 390) with delta (0, 0)
Screenshot: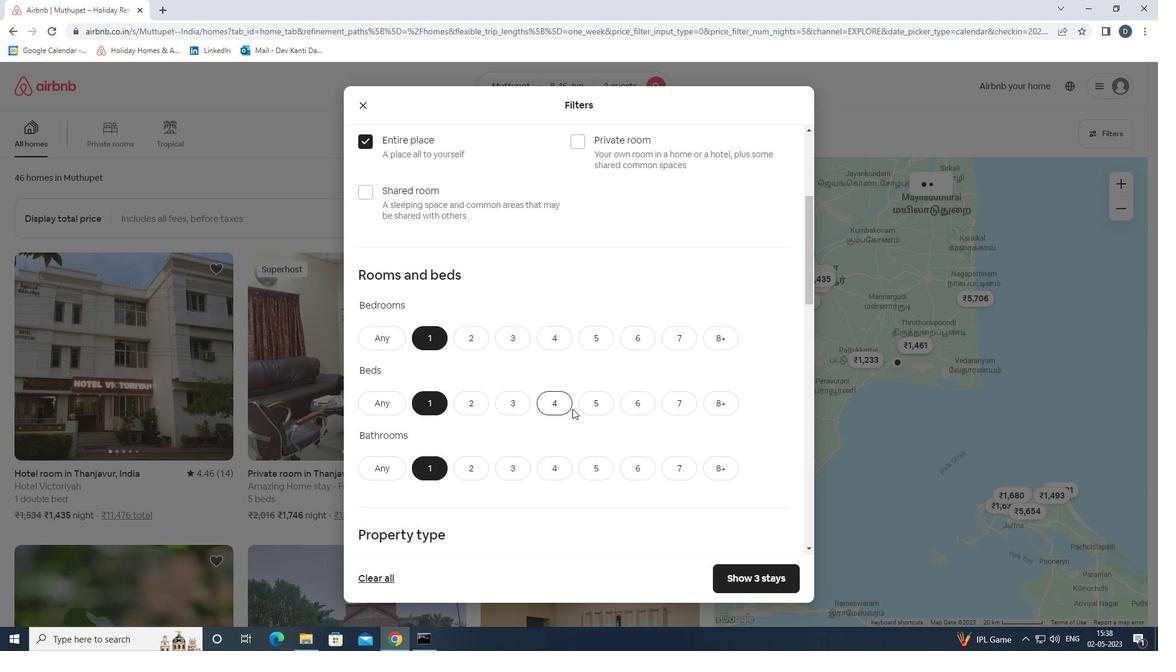
Action: Mouse moved to (578, 390)
Screenshot: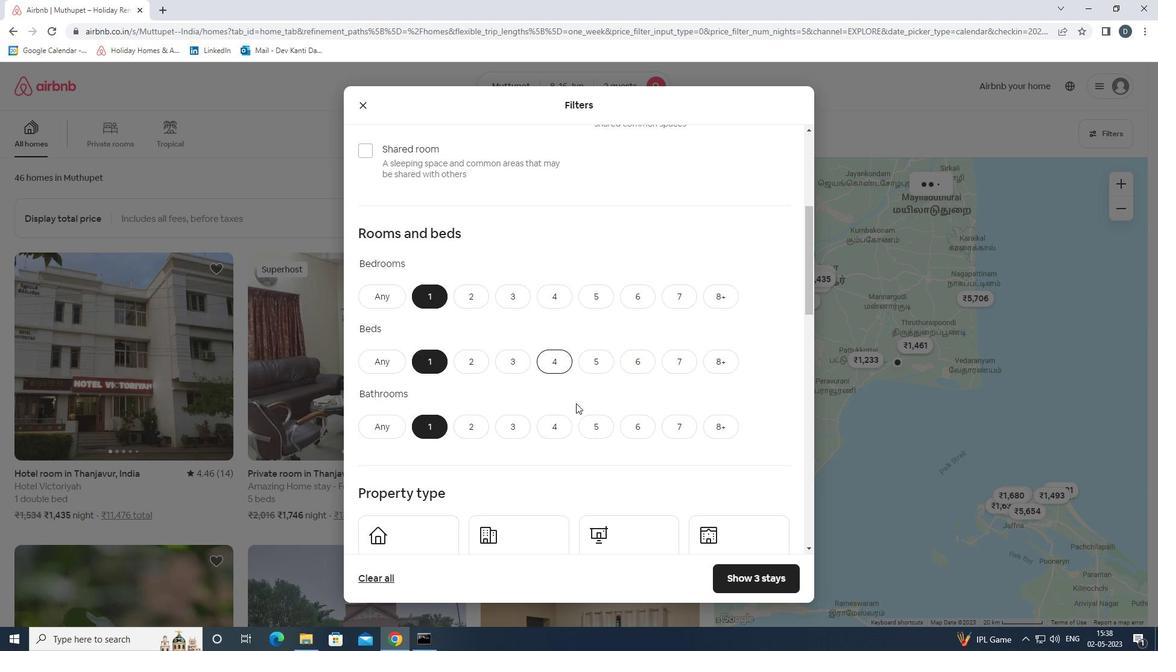 
Action: Mouse scrolled (578, 389) with delta (0, 0)
Screenshot: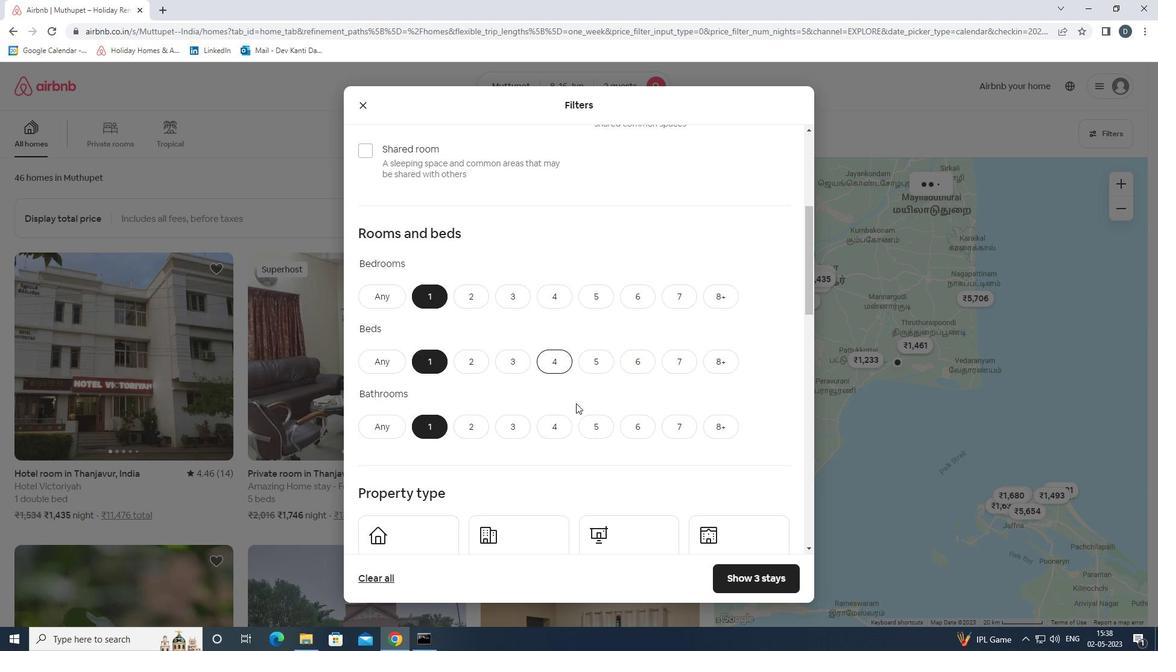 
Action: Mouse moved to (365, 313)
Screenshot: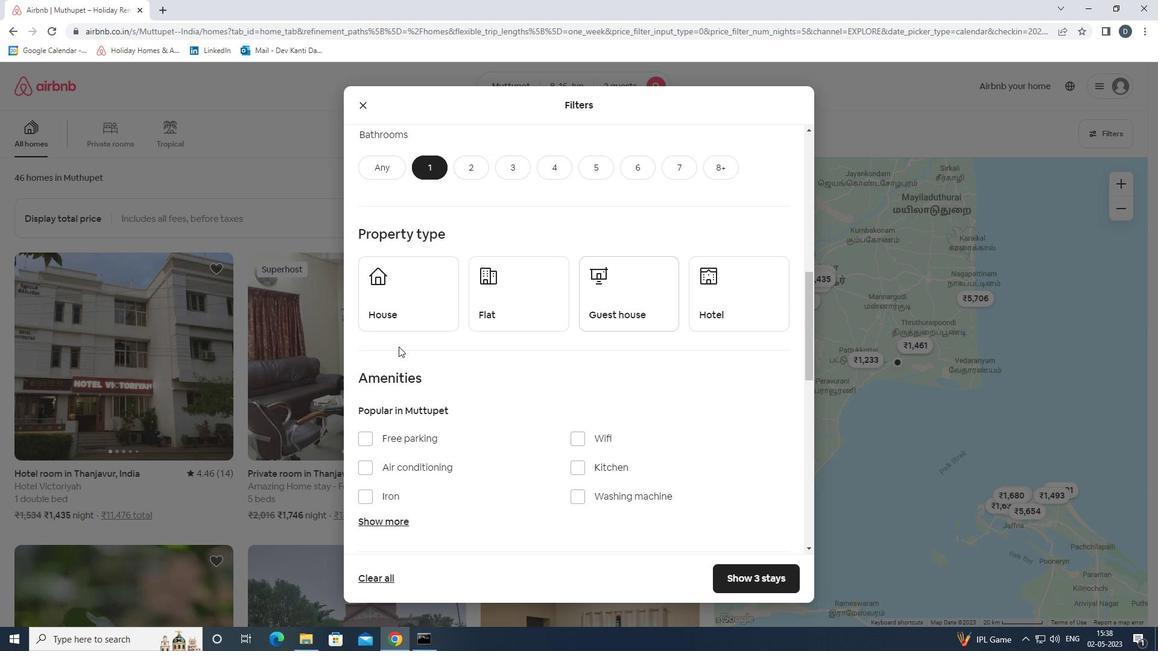 
Action: Mouse pressed left at (365, 313)
Screenshot: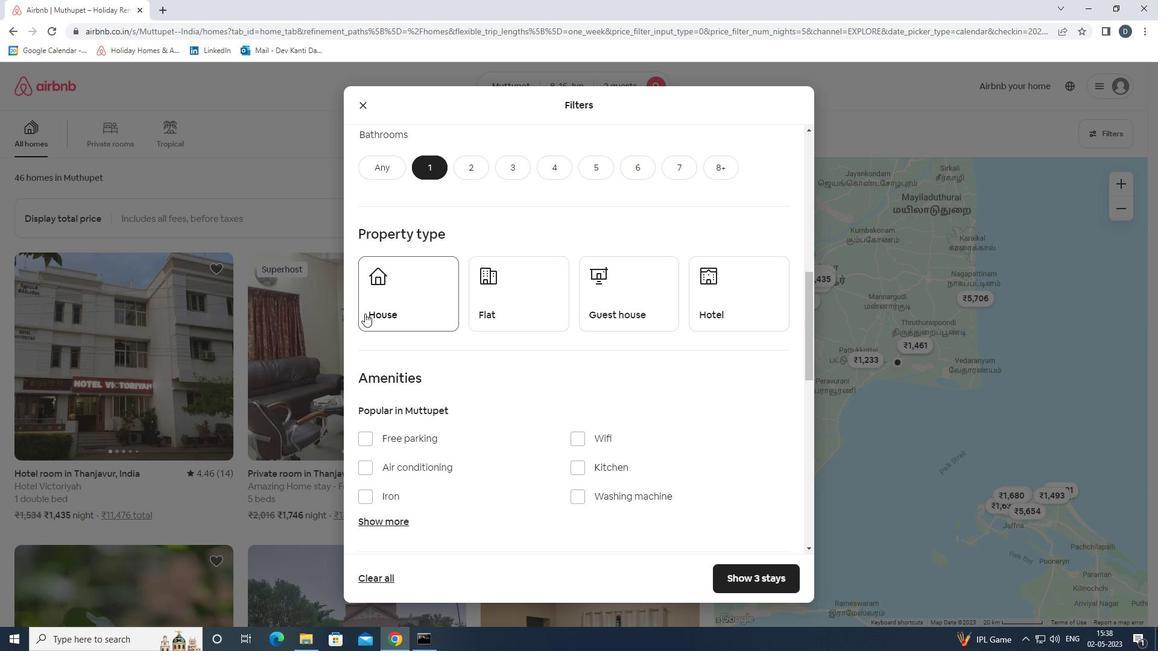 
Action: Mouse moved to (509, 308)
Screenshot: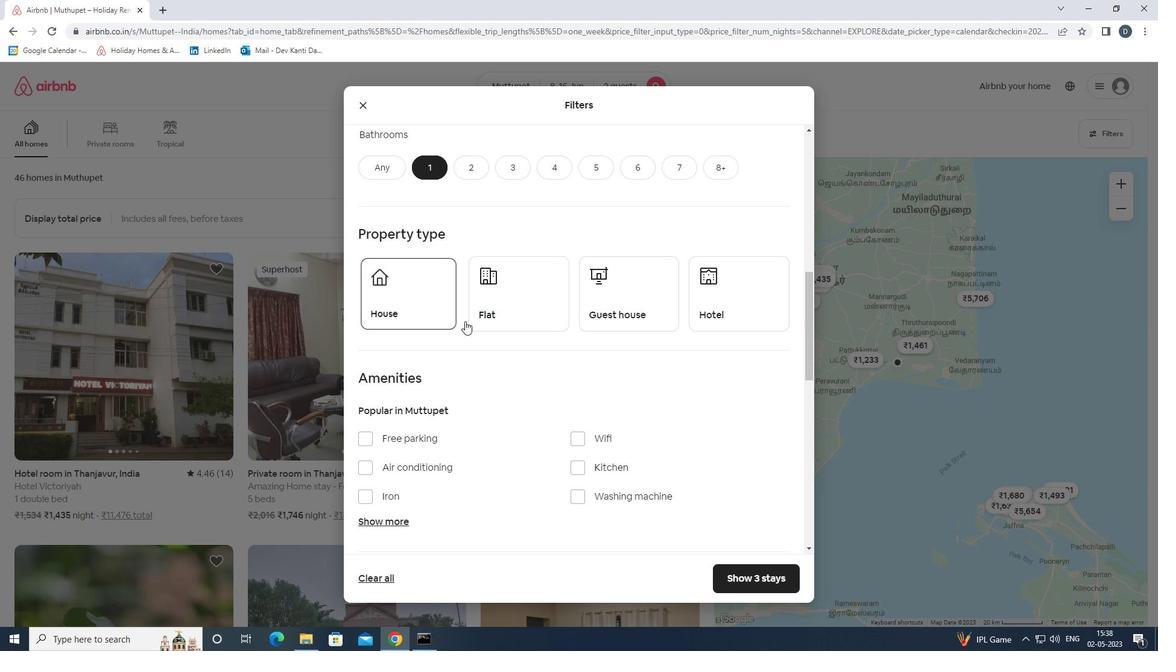 
Action: Mouse pressed left at (509, 308)
Screenshot: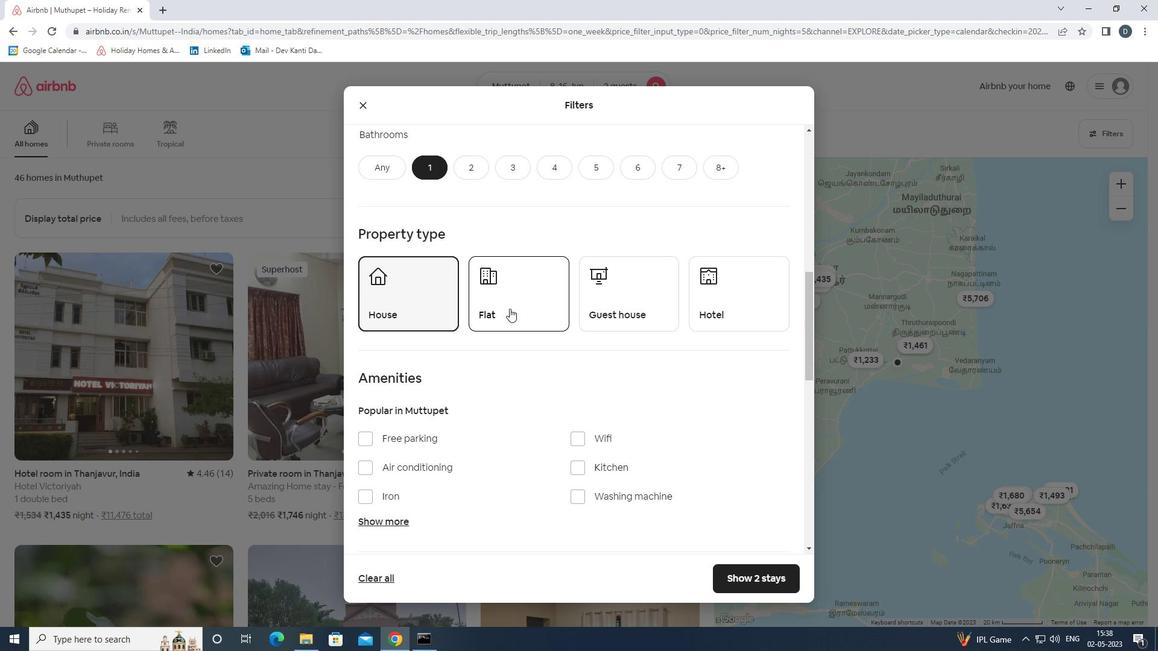 
Action: Mouse moved to (622, 314)
Screenshot: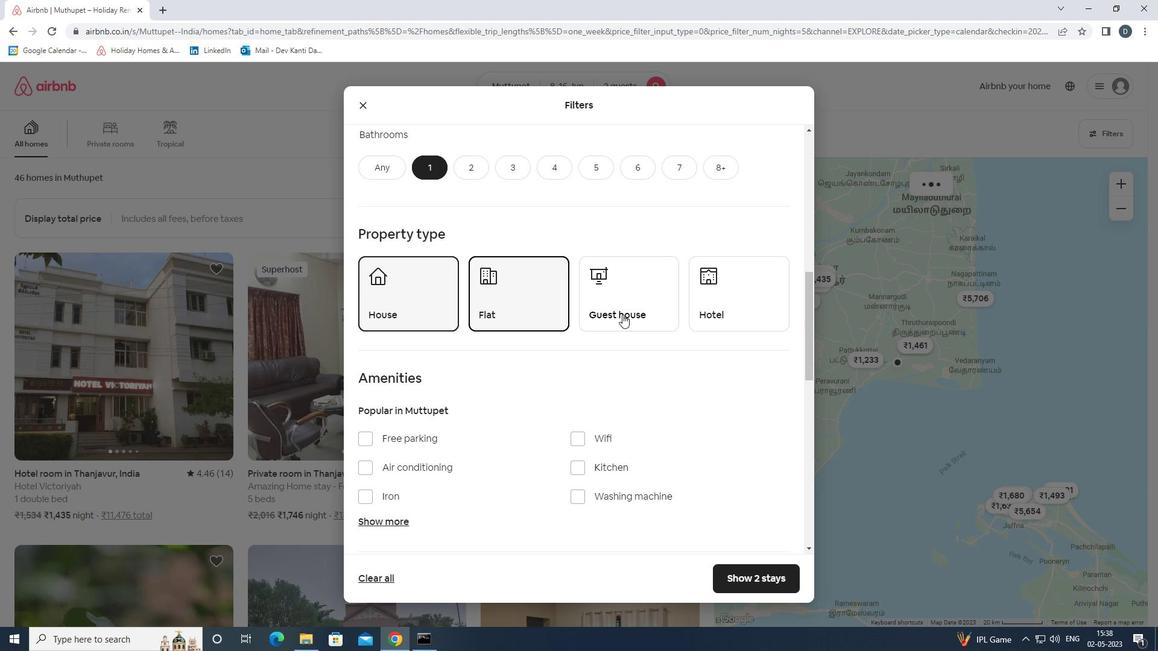 
Action: Mouse pressed left at (622, 314)
Screenshot: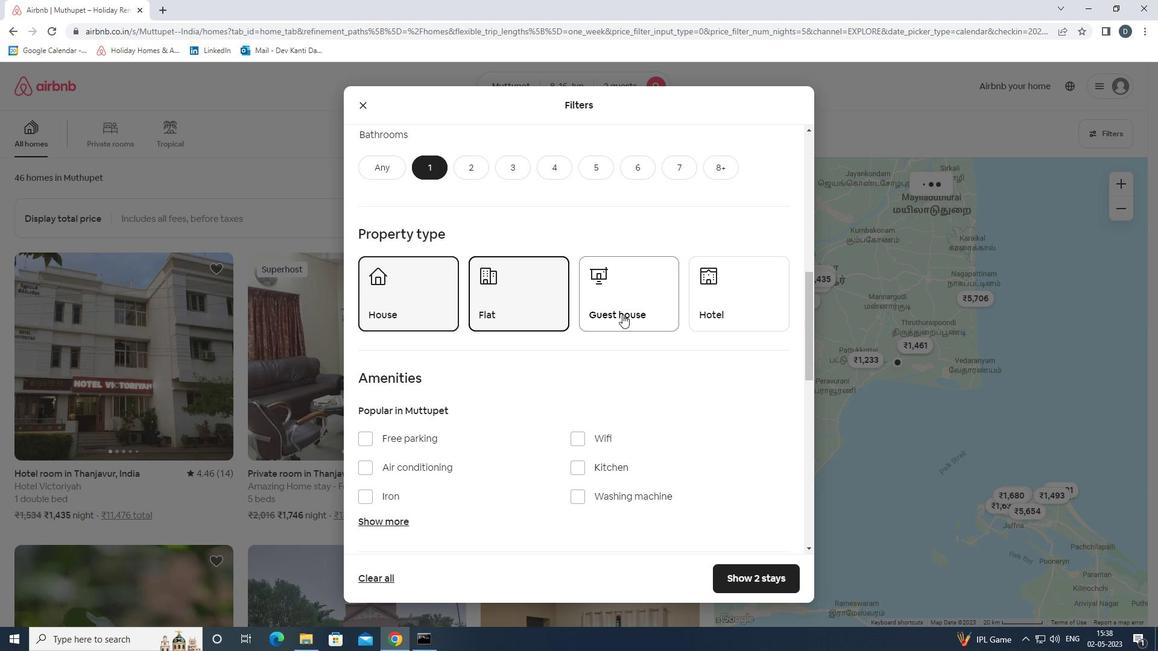 
Action: Mouse moved to (733, 320)
Screenshot: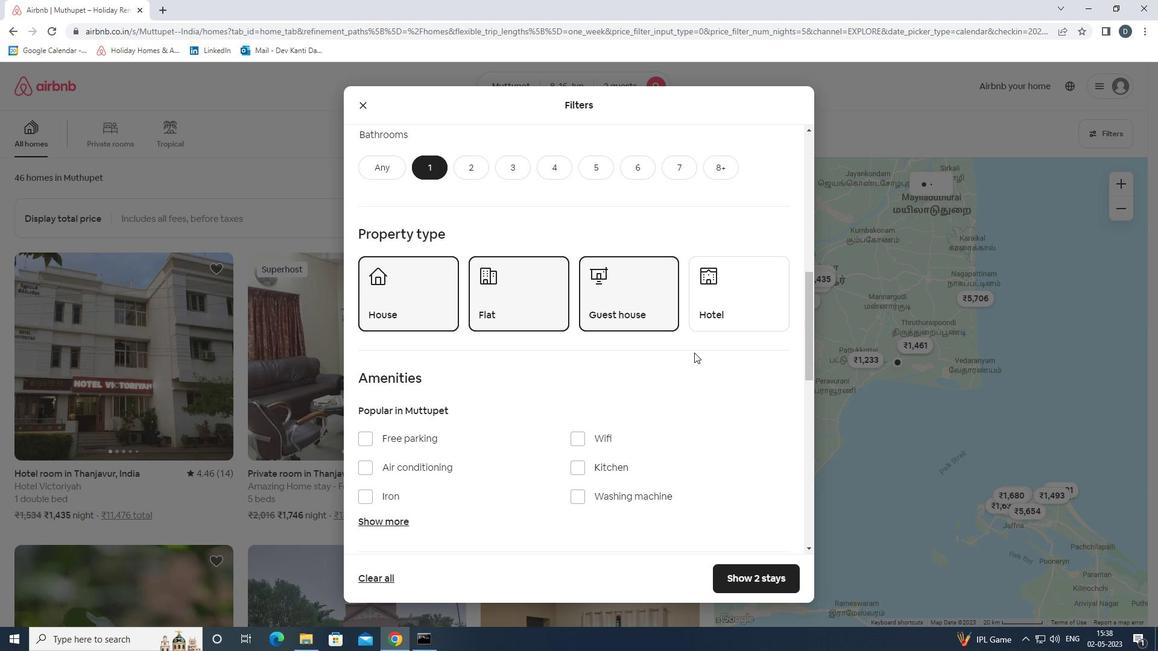 
Action: Mouse pressed left at (733, 320)
Screenshot: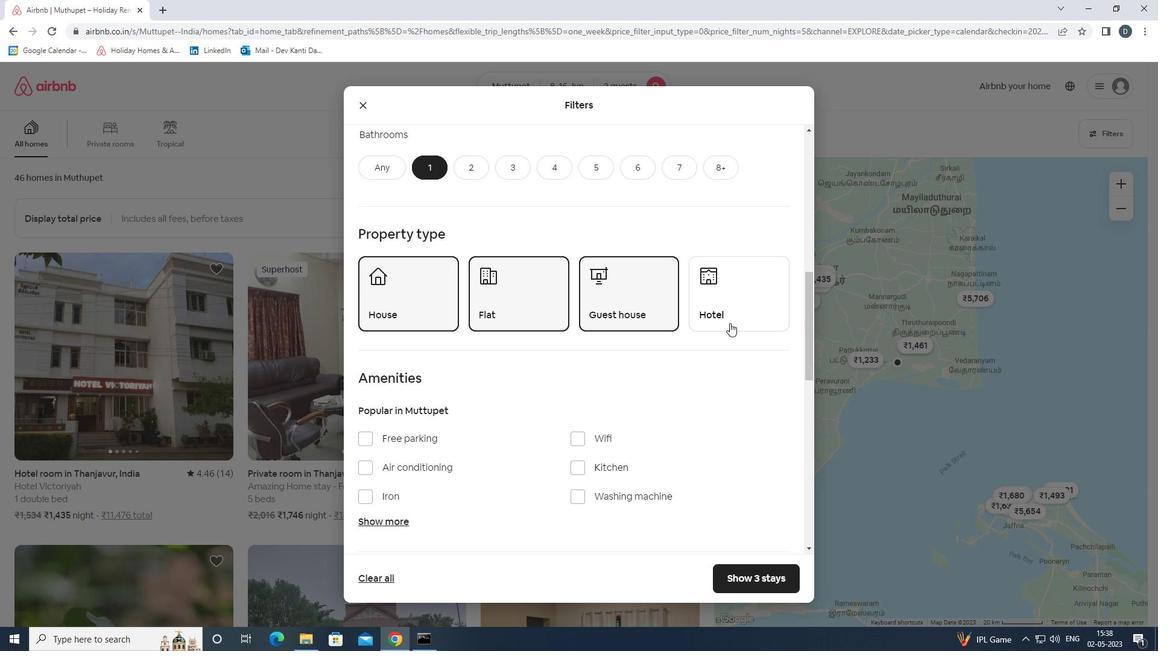 
Action: Mouse moved to (686, 378)
Screenshot: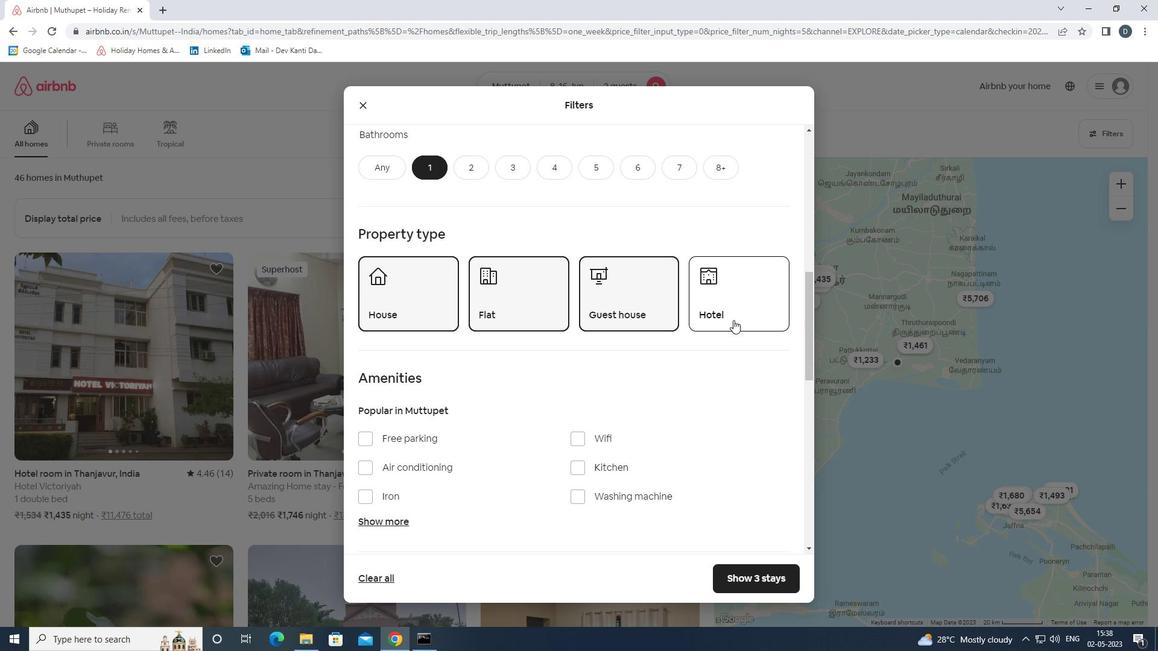 
Action: Mouse scrolled (686, 377) with delta (0, 0)
Screenshot: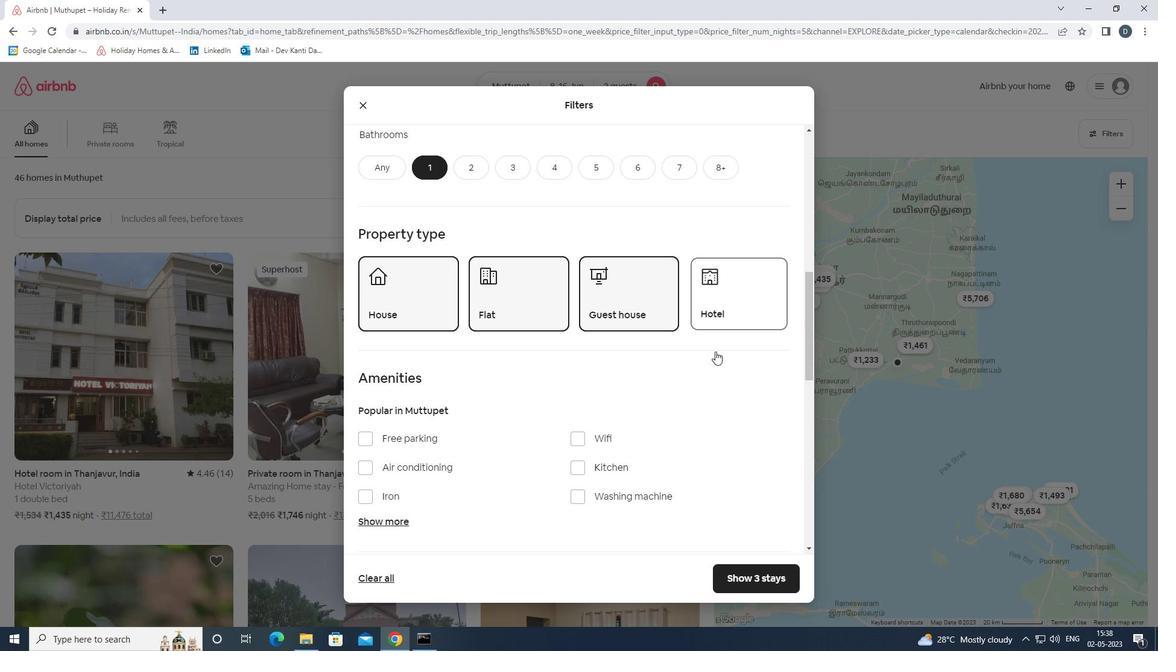 
Action: Mouse scrolled (686, 377) with delta (0, 0)
Screenshot: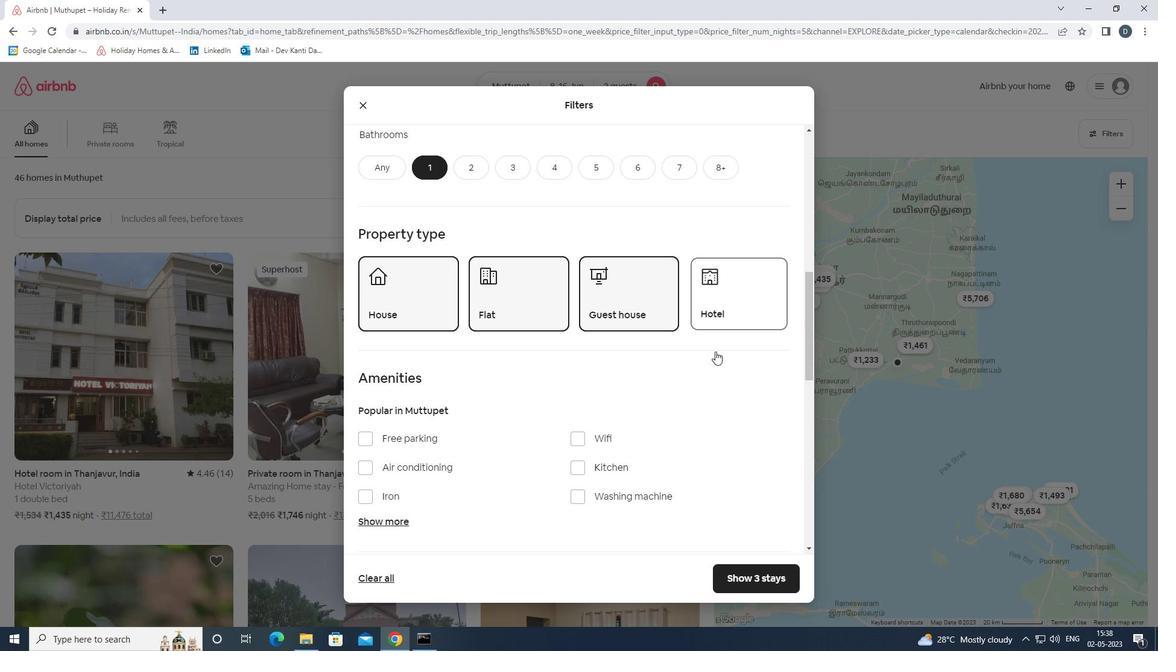
Action: Mouse scrolled (686, 377) with delta (0, 0)
Screenshot: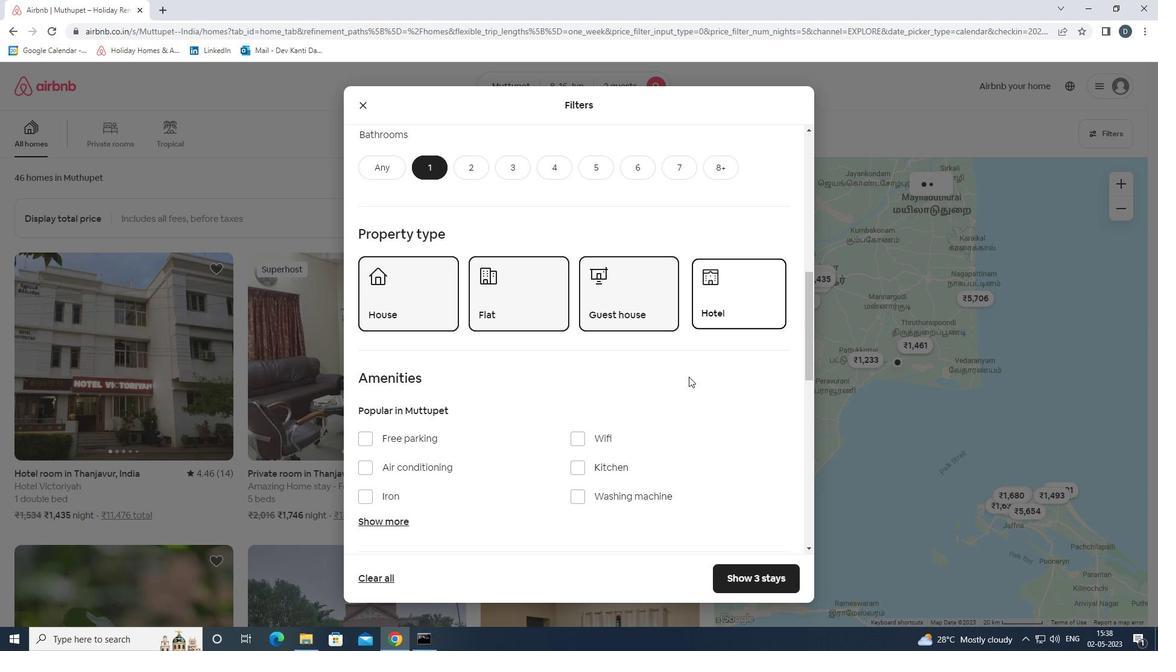 
Action: Mouse moved to (587, 262)
Screenshot: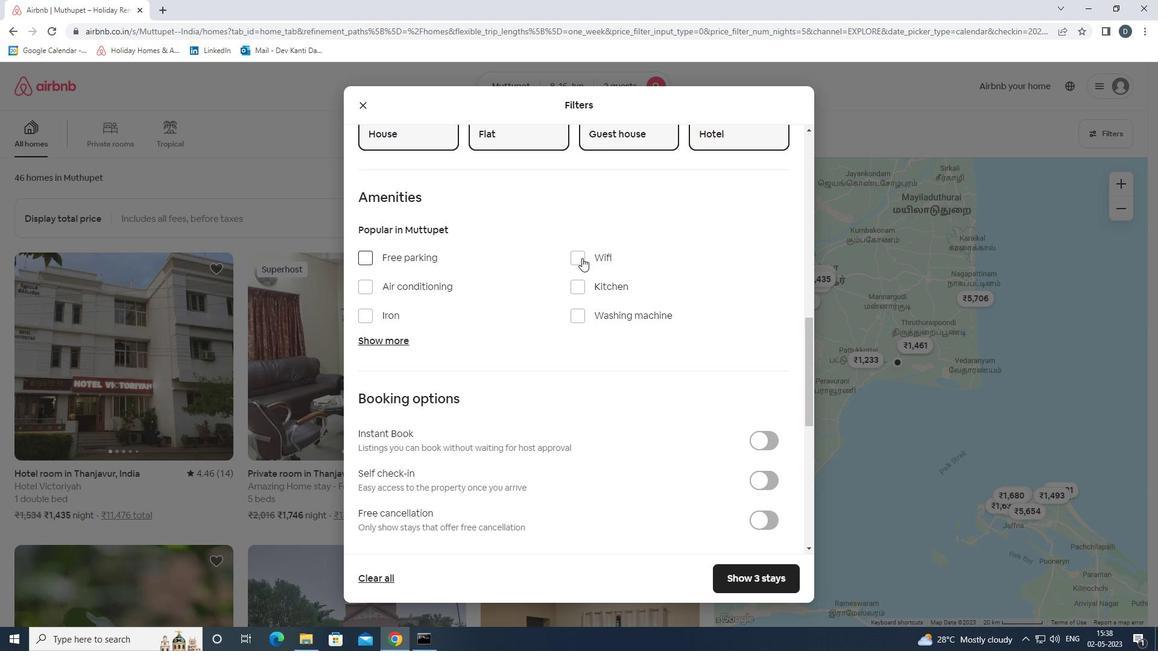 
Action: Mouse pressed left at (587, 262)
Screenshot: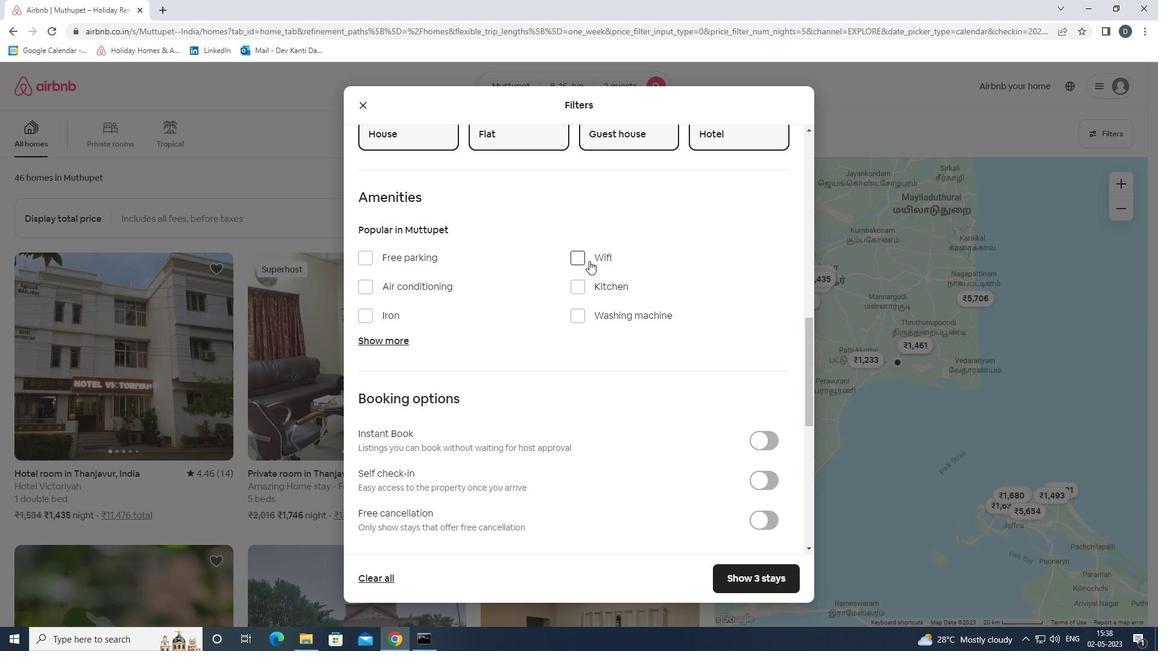 
Action: Mouse moved to (608, 321)
Screenshot: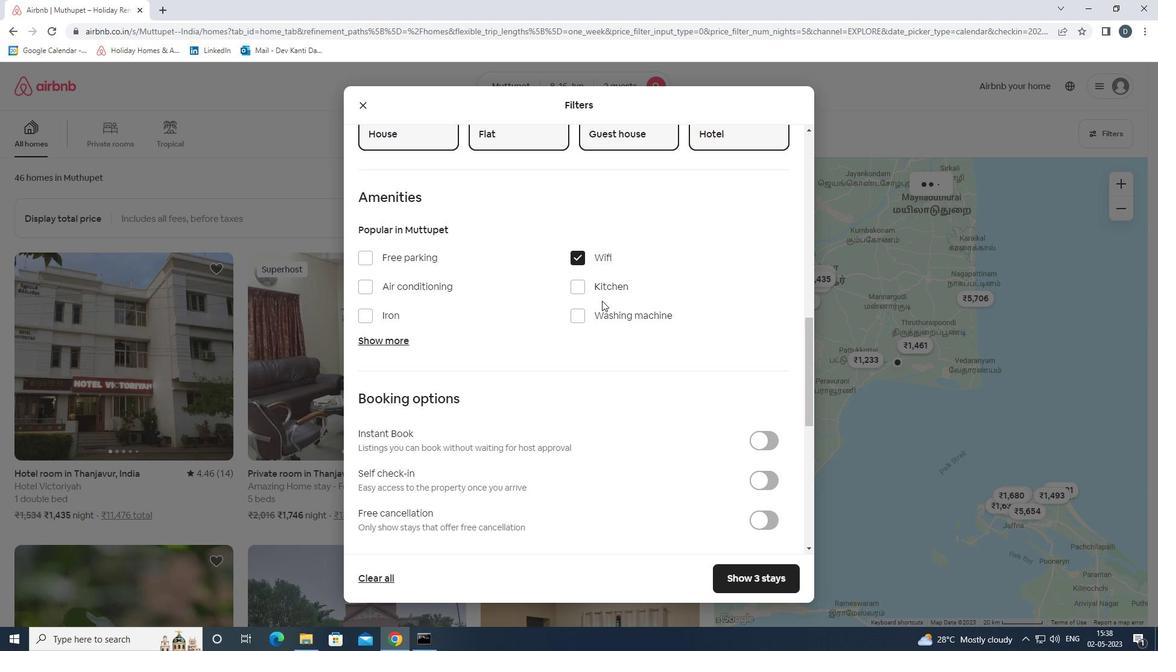 
Action: Mouse pressed left at (608, 321)
Screenshot: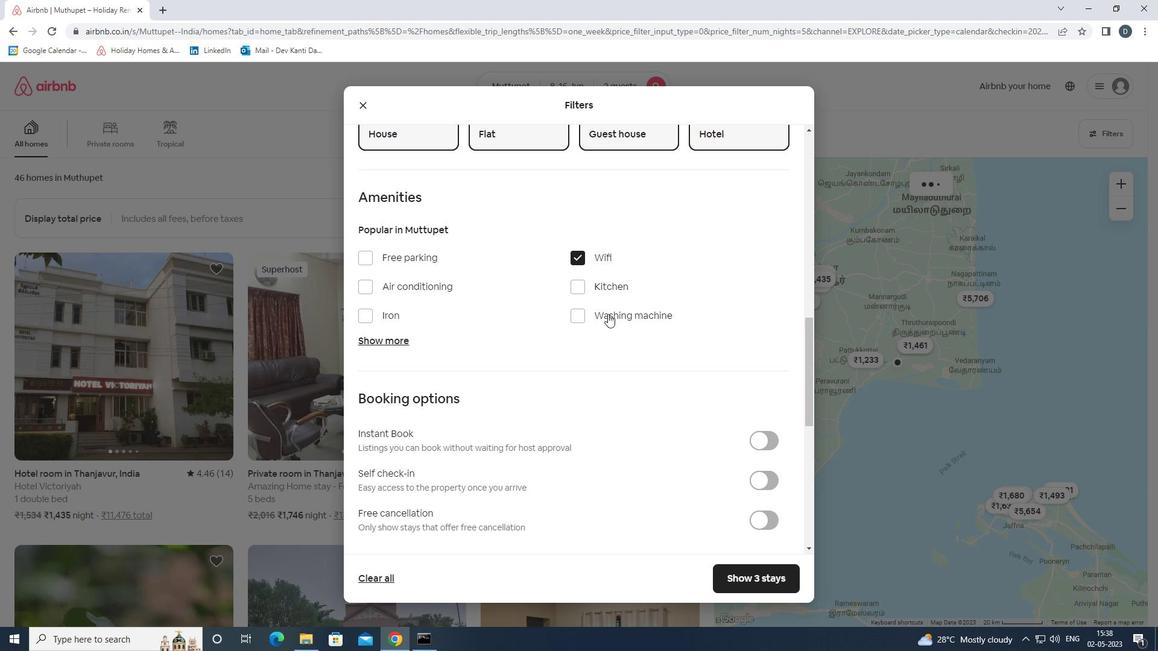 
Action: Mouse moved to (707, 395)
Screenshot: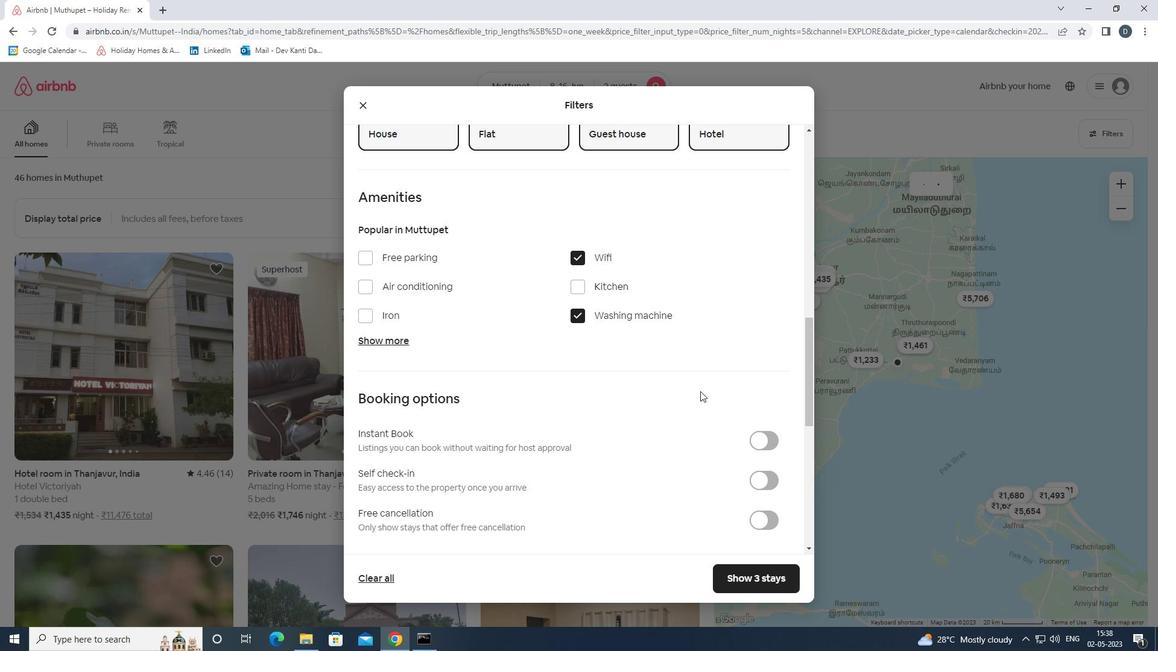 
Action: Mouse scrolled (707, 394) with delta (0, 0)
Screenshot: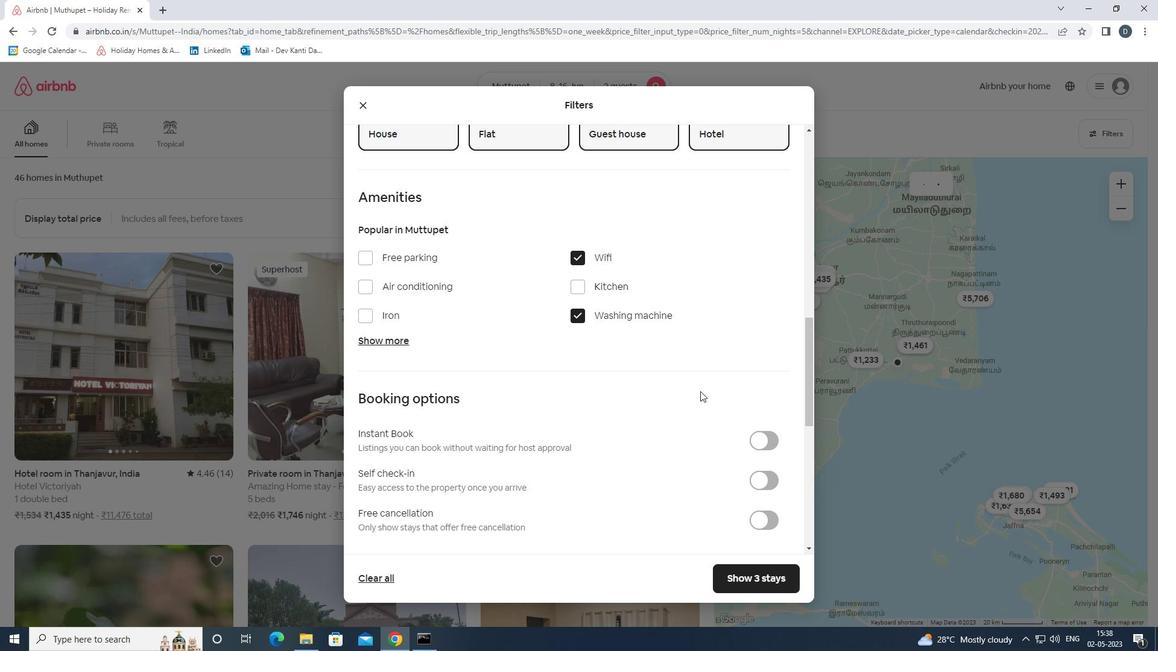 
Action: Mouse moved to (723, 395)
Screenshot: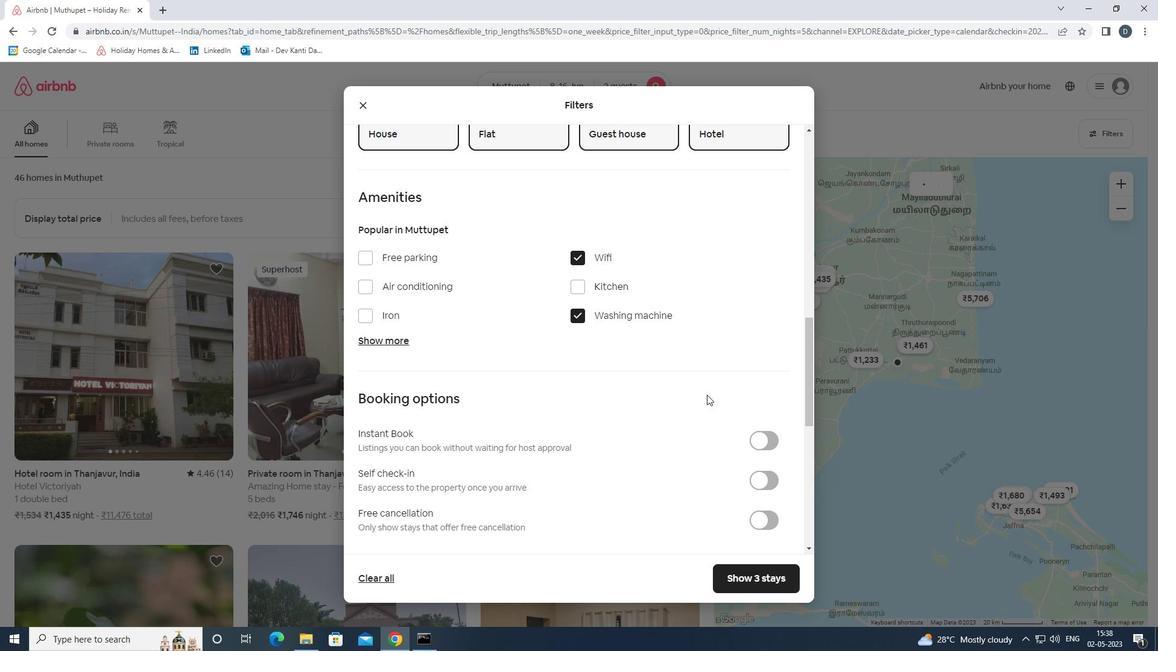 
Action: Mouse scrolled (723, 394) with delta (0, 0)
Screenshot: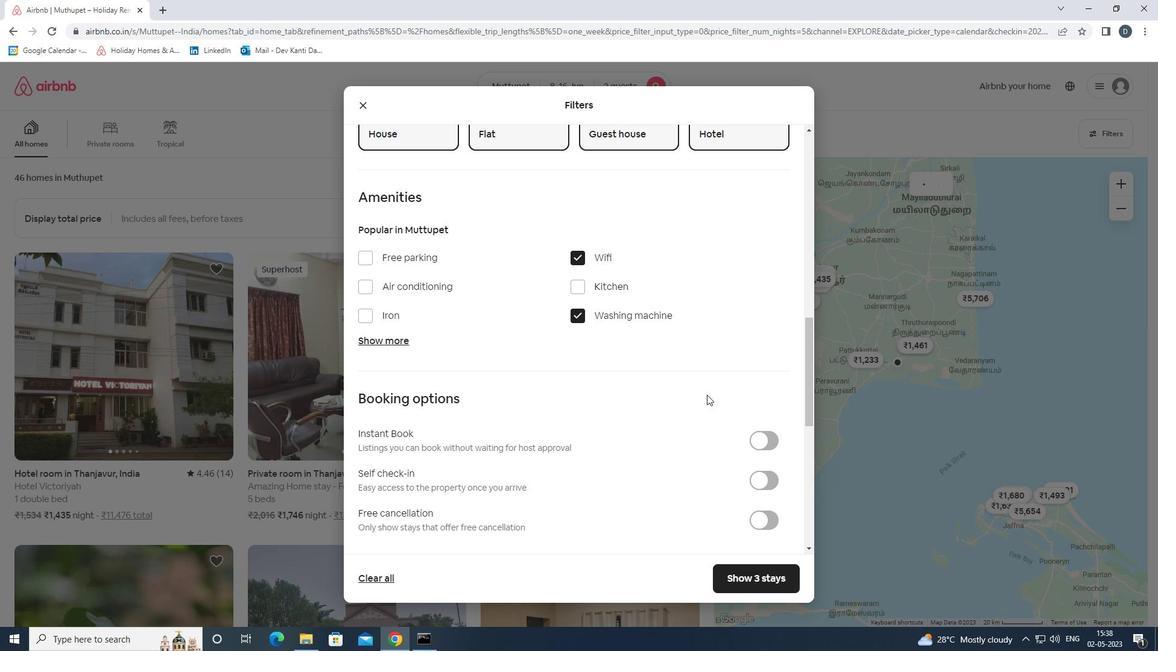 
Action: Mouse moved to (762, 361)
Screenshot: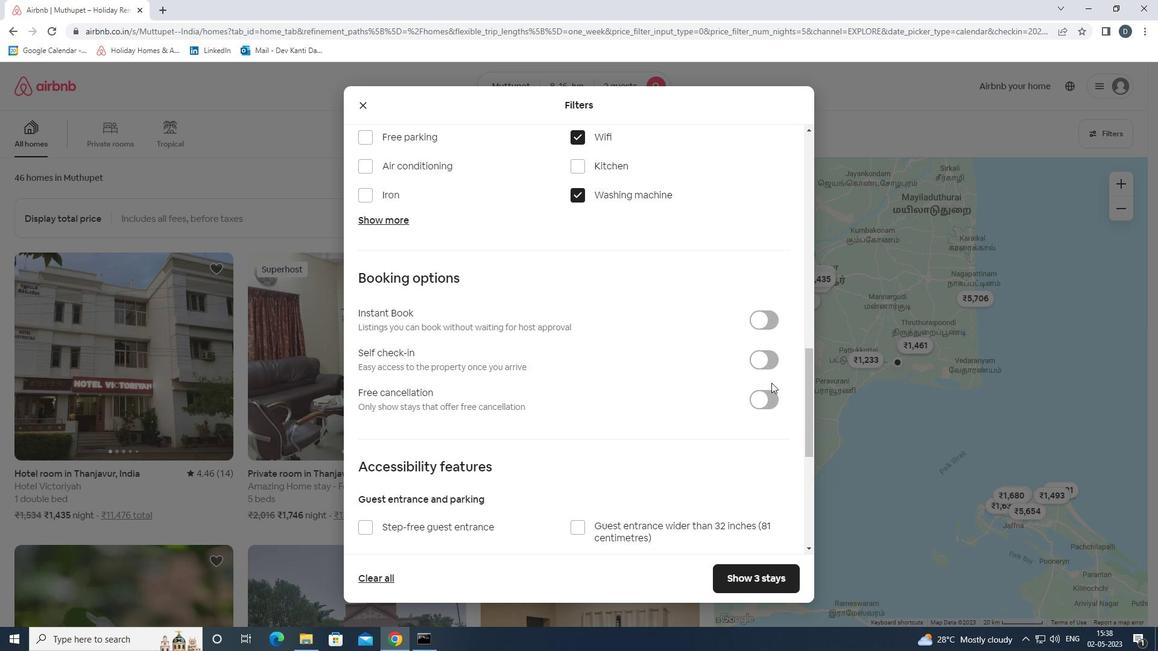 
Action: Mouse pressed left at (762, 361)
Screenshot: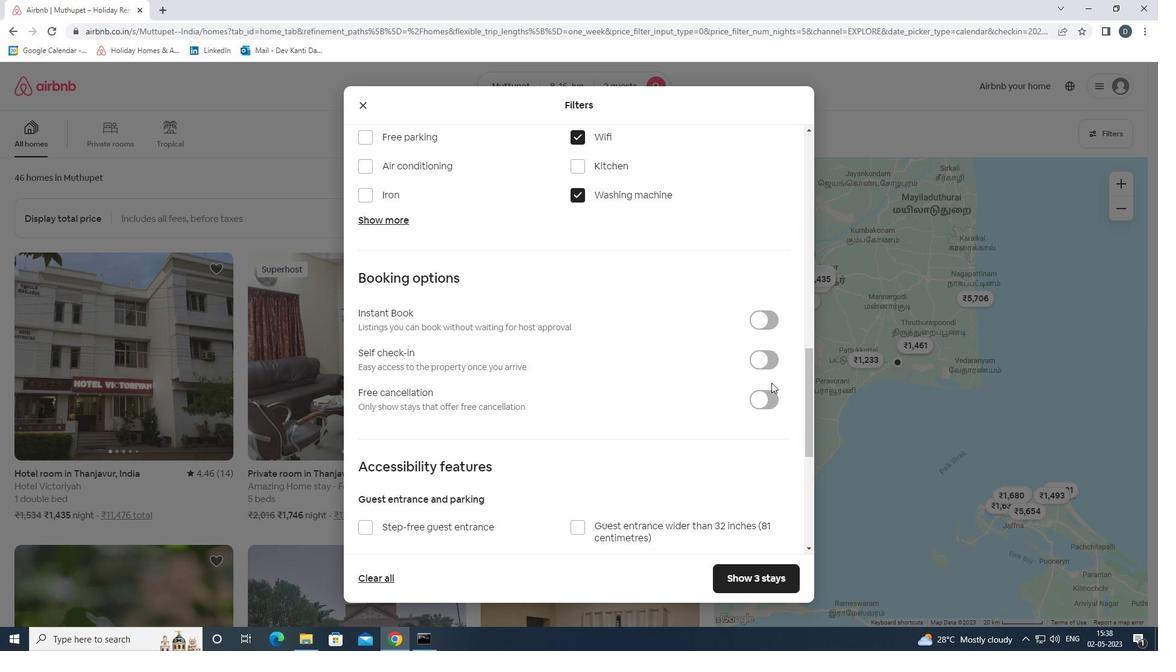 
Action: Mouse moved to (719, 377)
Screenshot: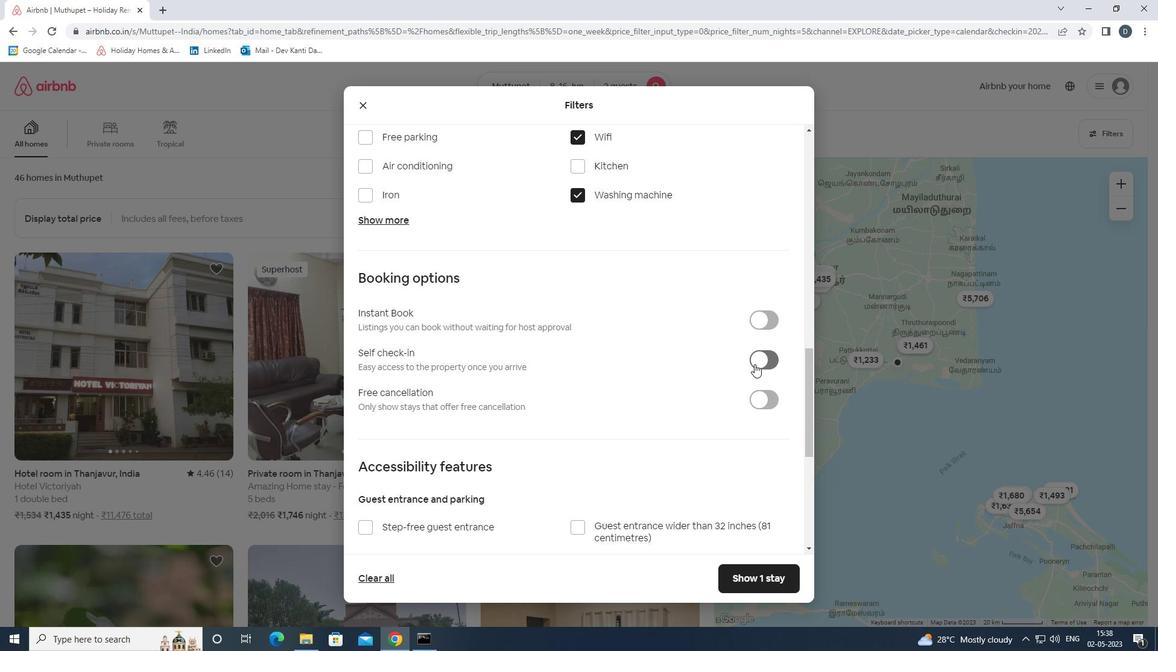 
Action: Mouse scrolled (719, 376) with delta (0, 0)
Screenshot: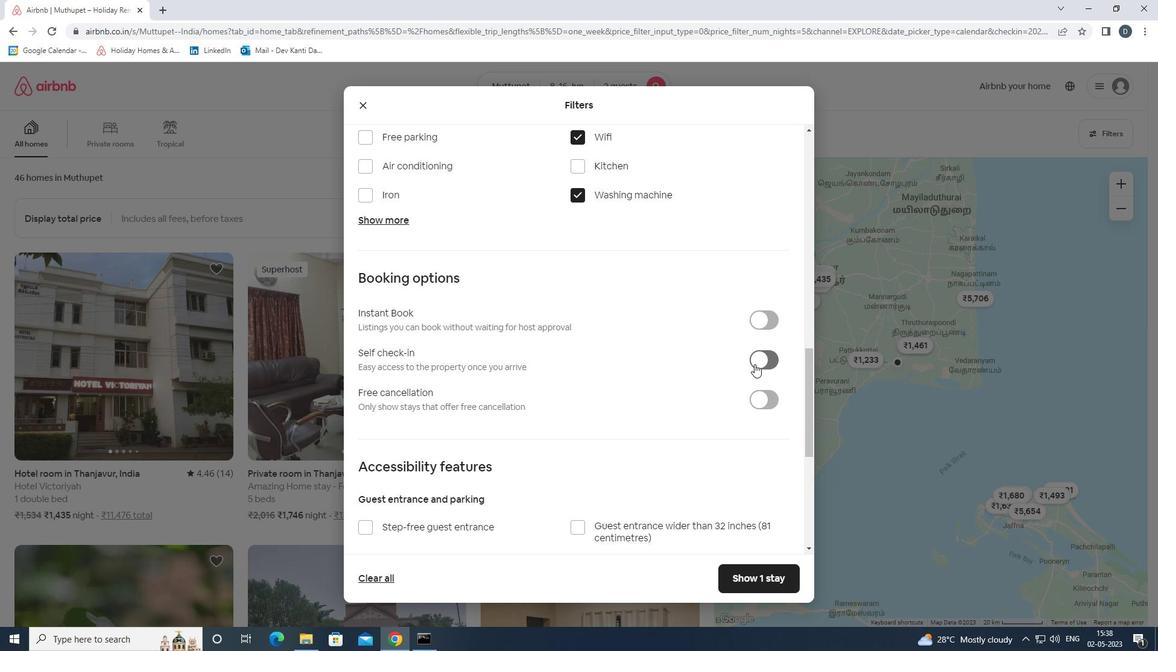 
Action: Mouse moved to (717, 378)
Screenshot: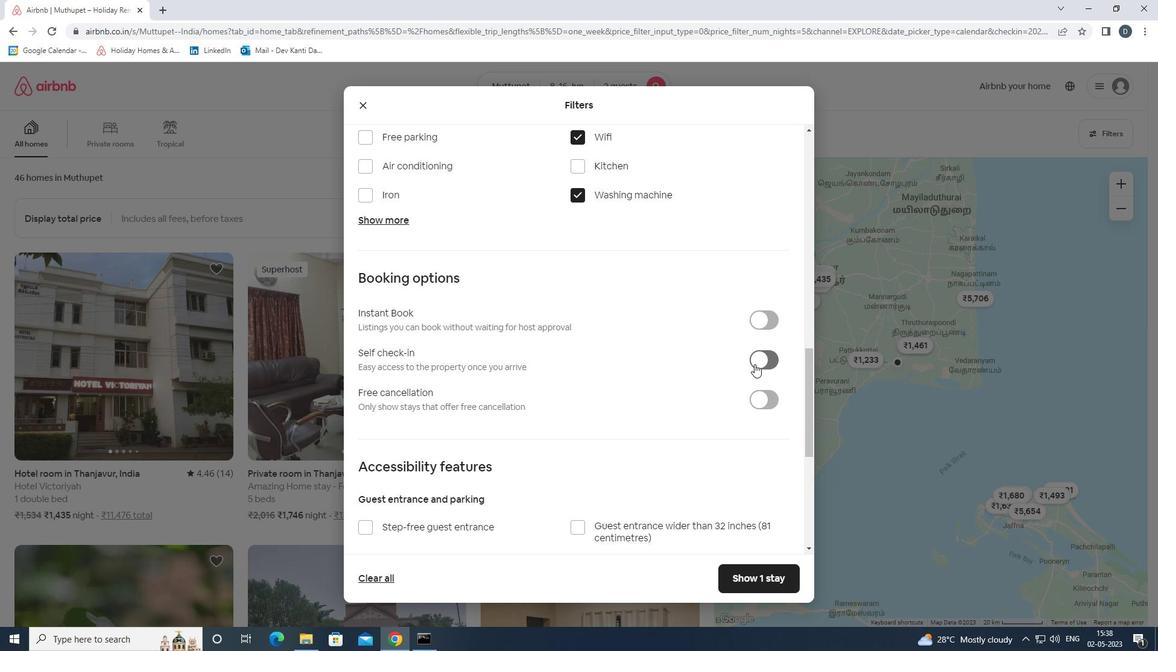 
Action: Mouse scrolled (717, 377) with delta (0, 0)
Screenshot: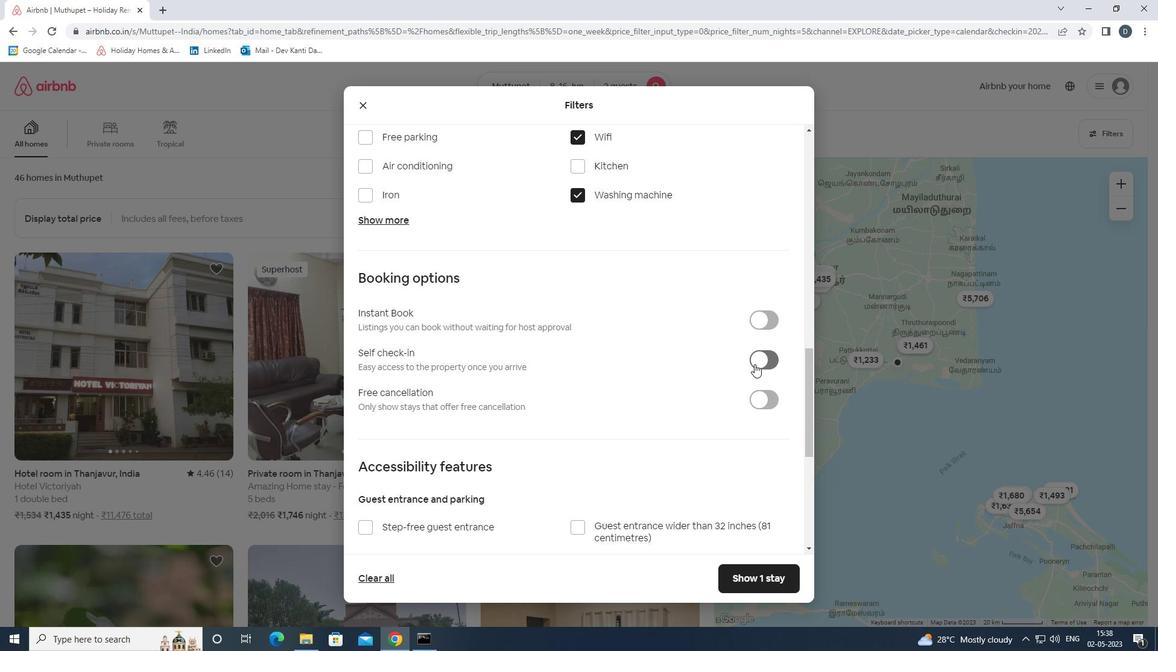 
Action: Mouse scrolled (717, 377) with delta (0, 0)
Screenshot: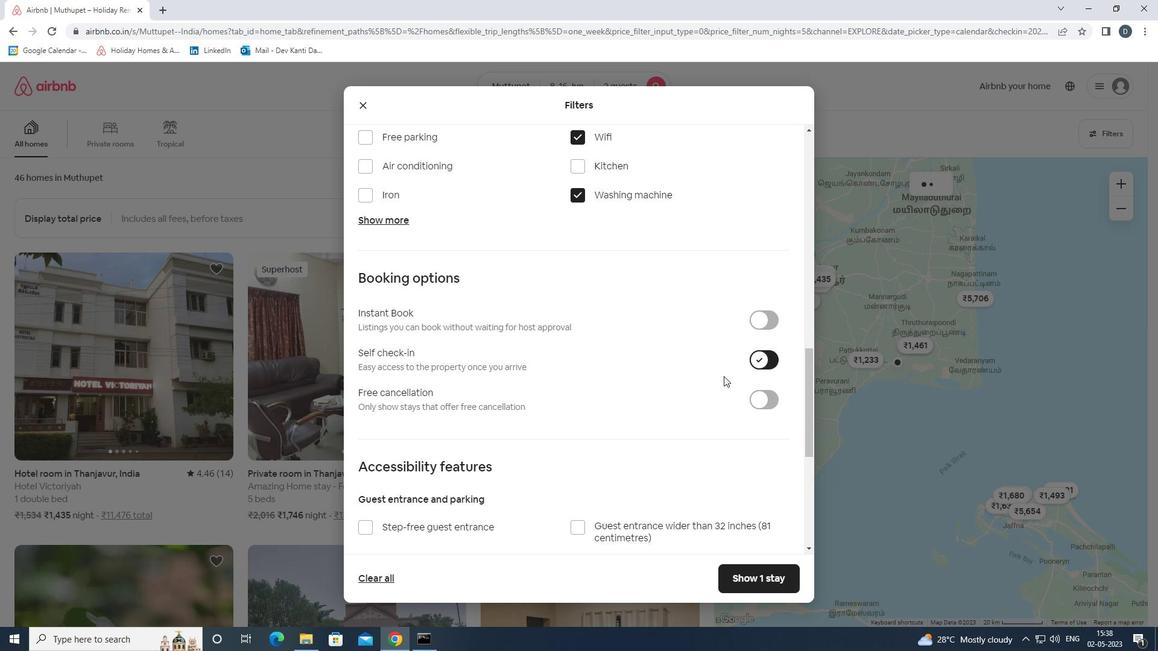 
Action: Mouse scrolled (717, 377) with delta (0, 0)
Screenshot: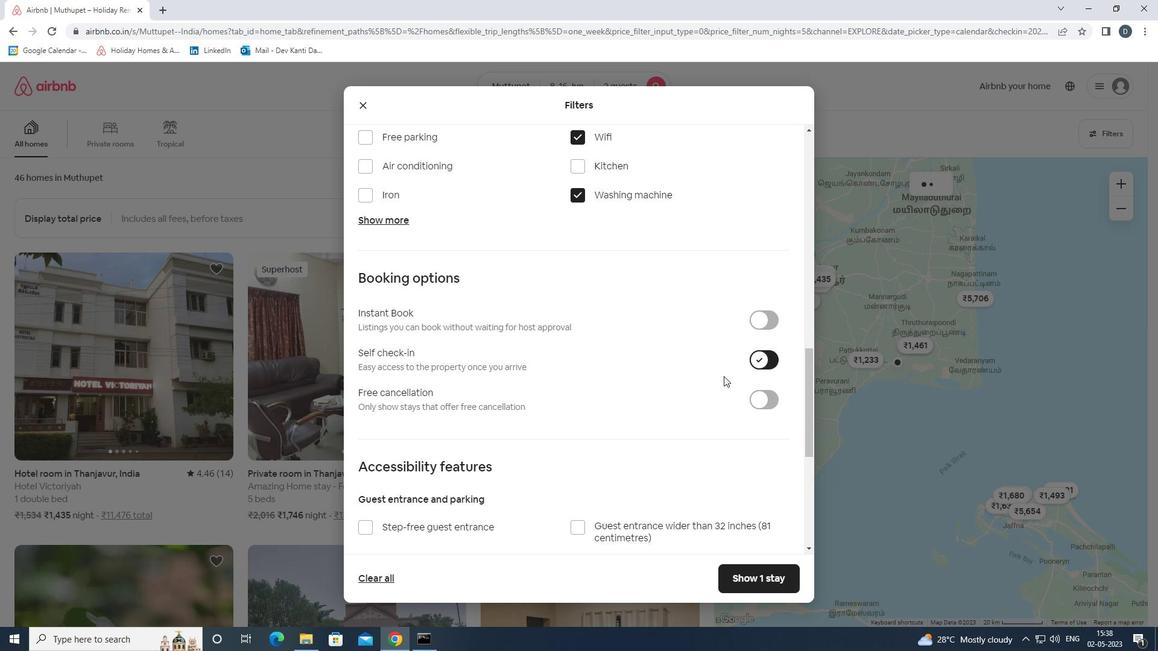
Action: Mouse scrolled (717, 377) with delta (0, 0)
Screenshot: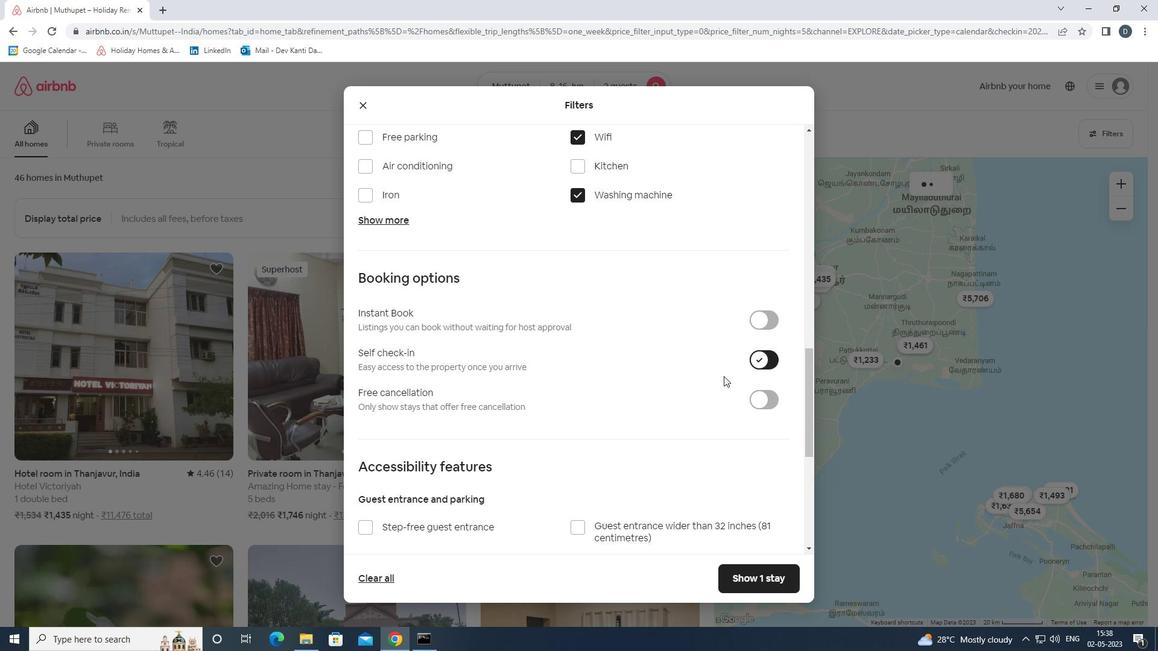 
Action: Mouse scrolled (717, 377) with delta (0, 0)
Screenshot: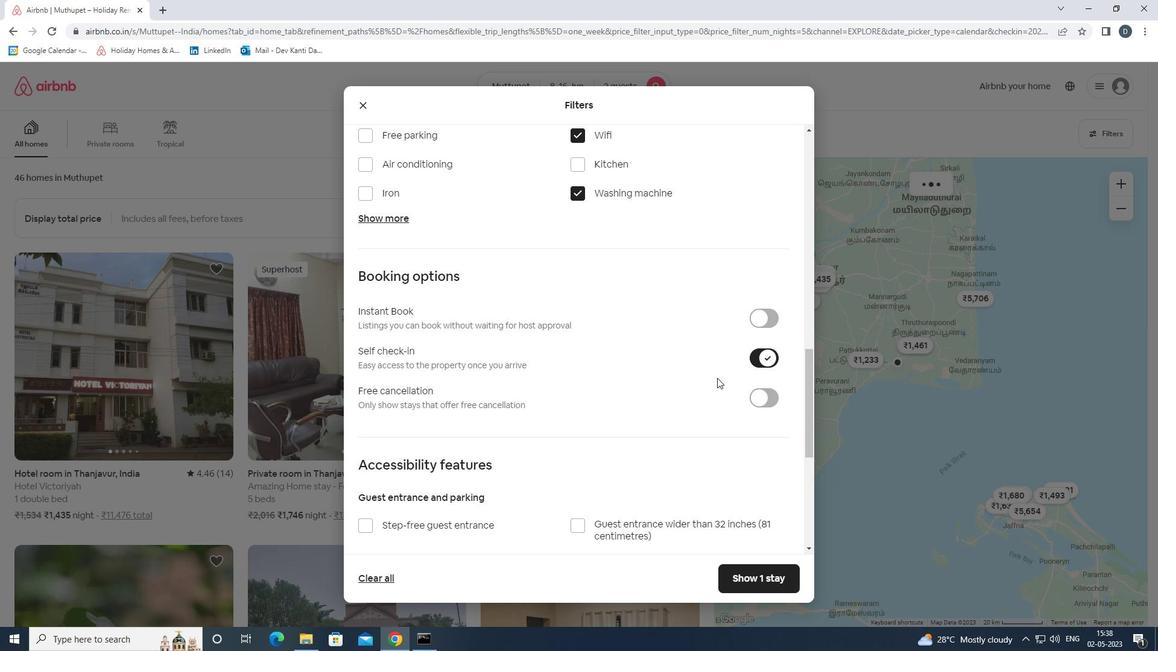 
Action: Mouse scrolled (717, 377) with delta (0, 0)
Screenshot: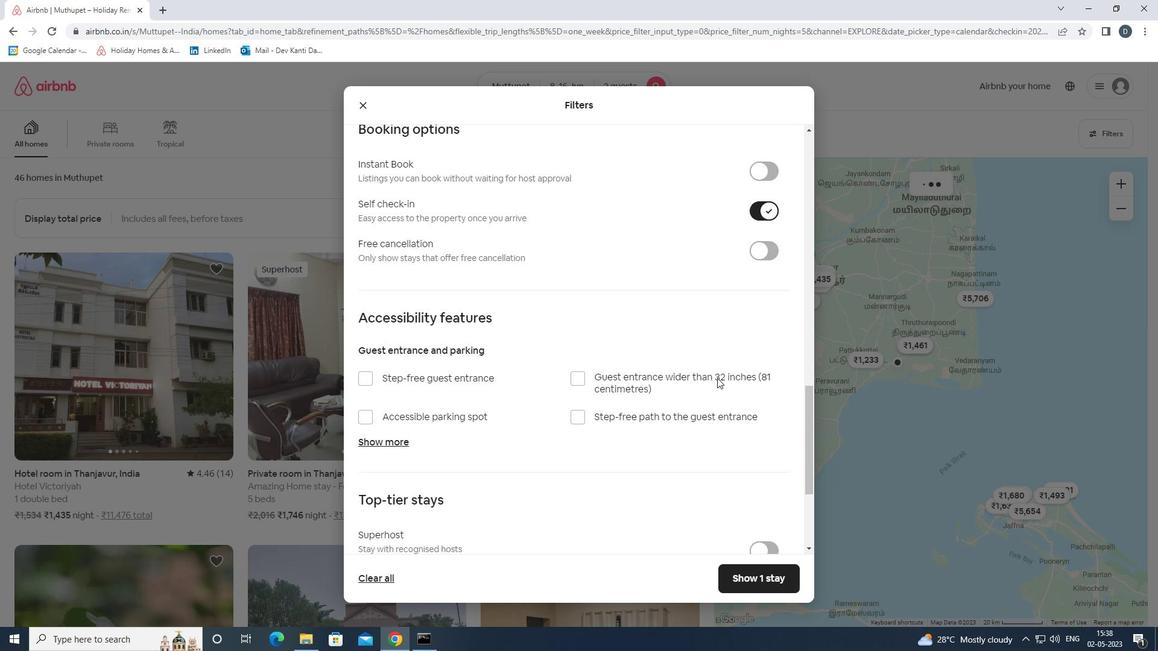 
Action: Mouse scrolled (717, 377) with delta (0, 0)
Screenshot: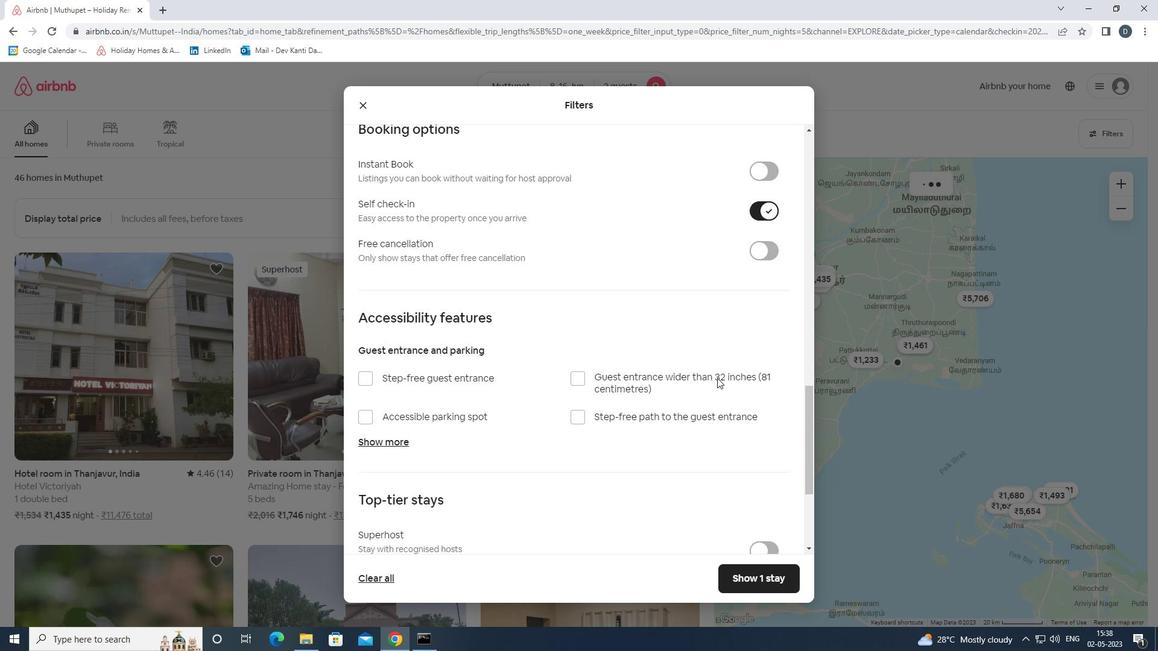 
Action: Mouse scrolled (717, 377) with delta (0, 0)
Screenshot: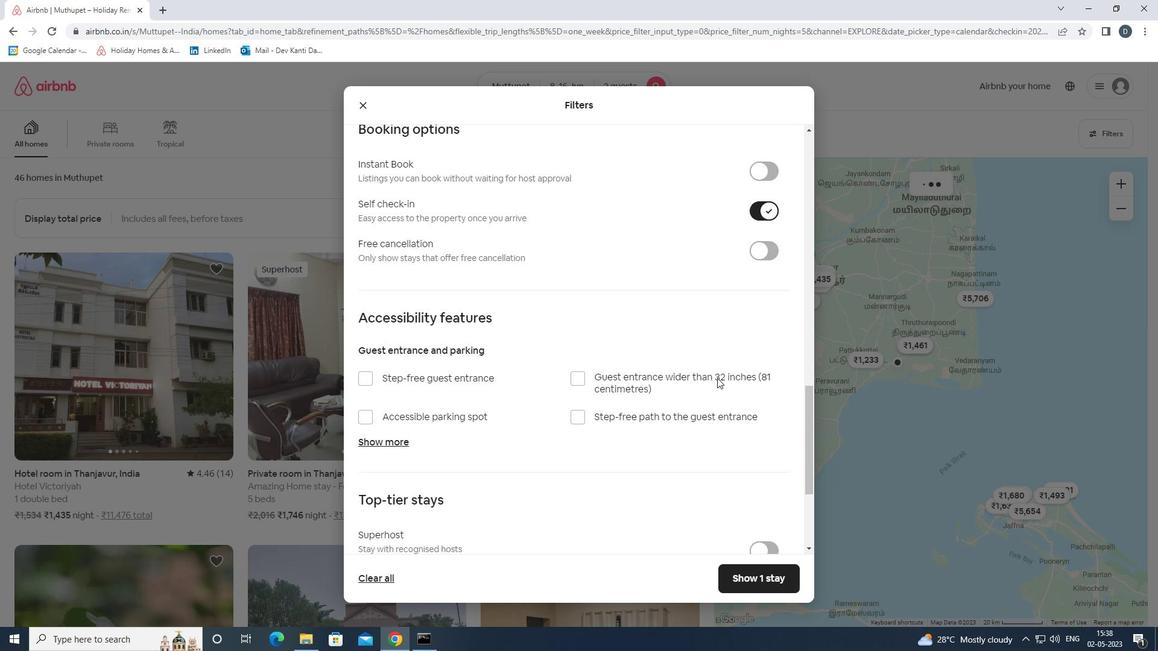 
Action: Mouse scrolled (717, 377) with delta (0, 0)
Screenshot: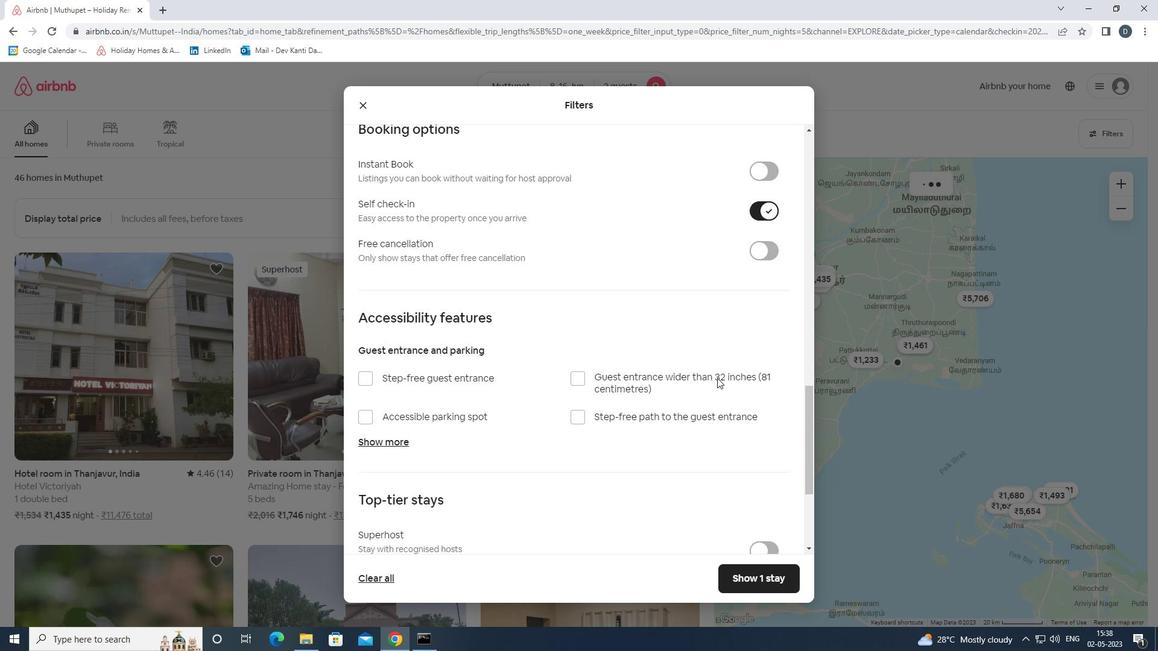 
Action: Mouse moved to (388, 464)
Screenshot: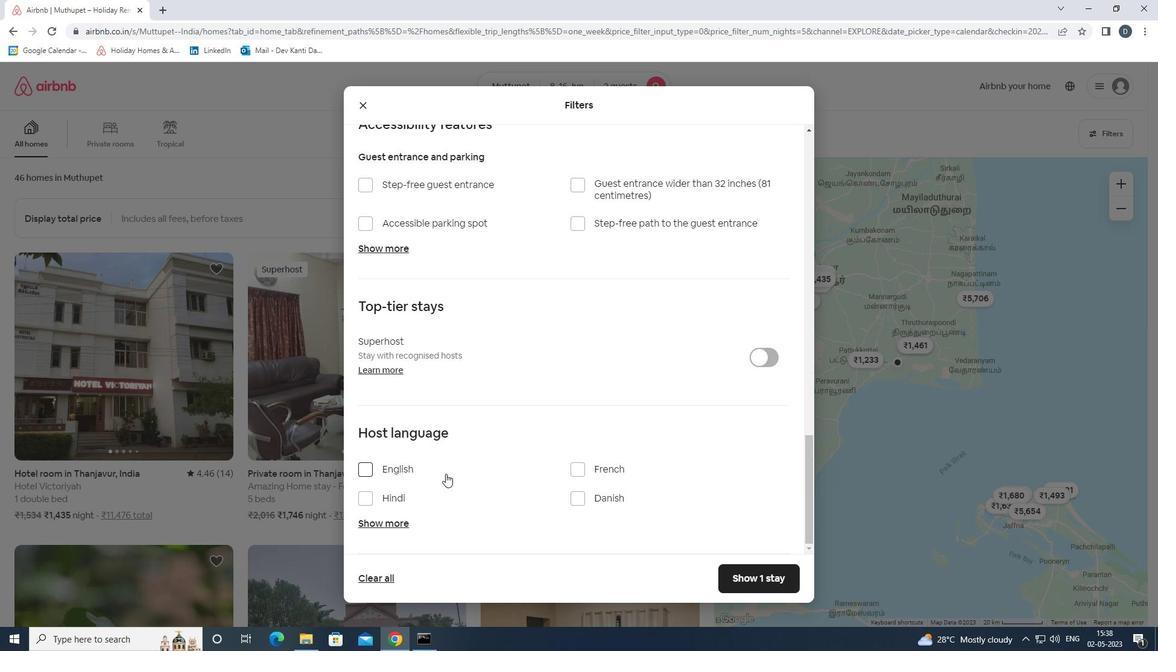 
Action: Mouse pressed left at (388, 464)
Screenshot: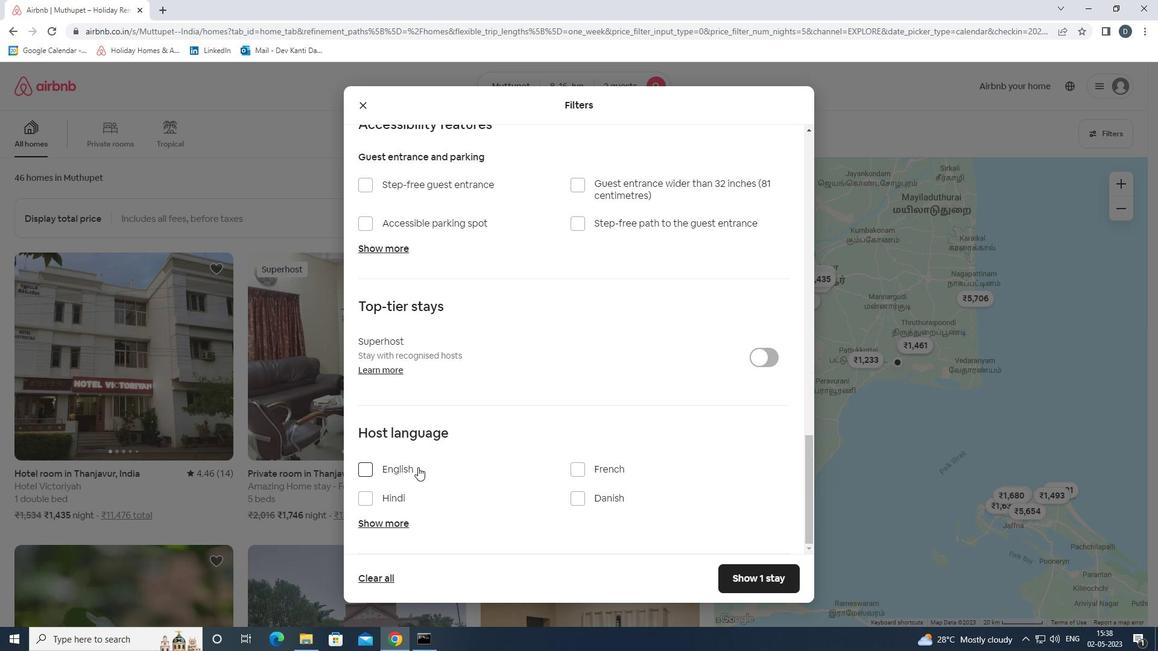 
Action: Mouse moved to (754, 569)
Screenshot: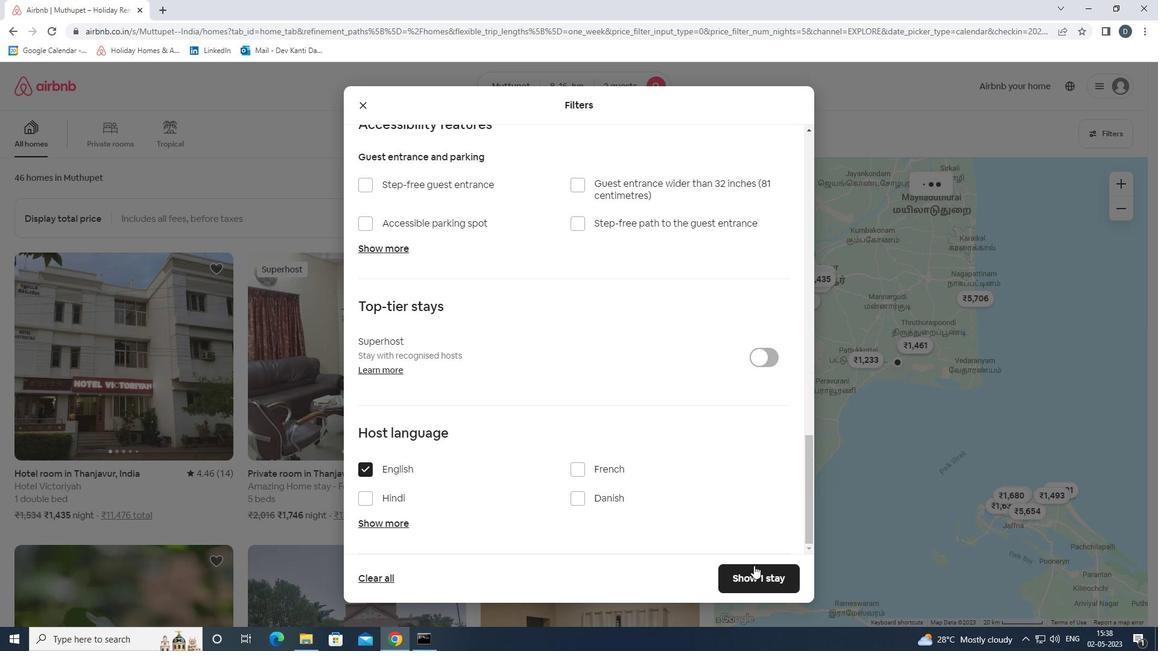 
Action: Mouse pressed left at (754, 569)
Screenshot: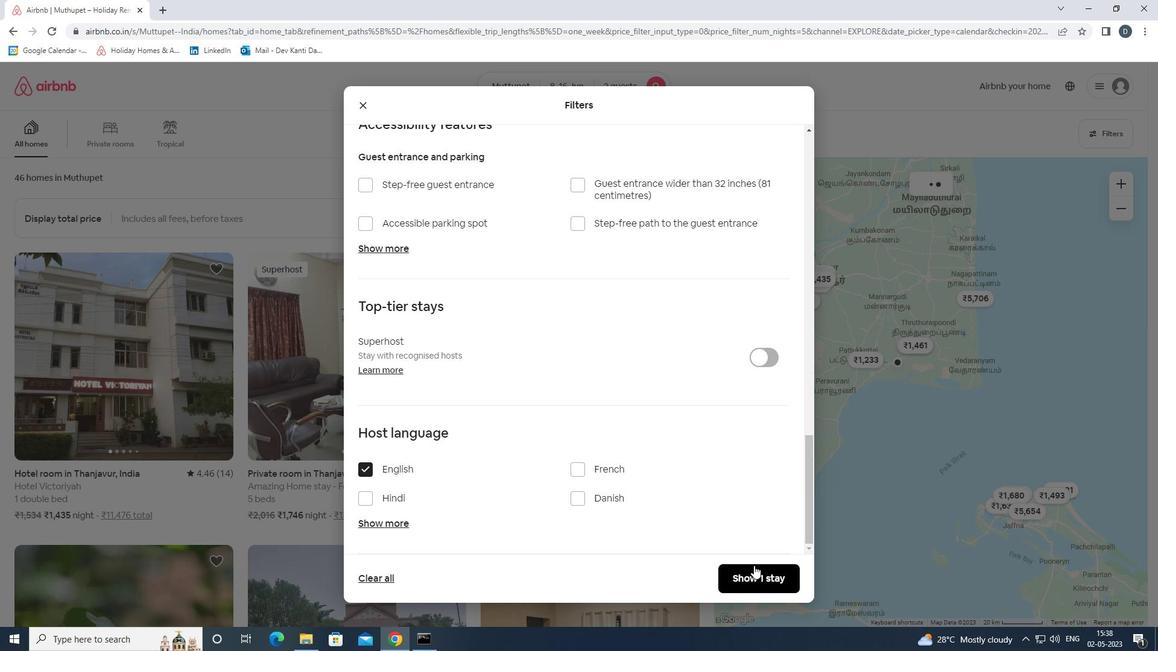 
Action: Mouse moved to (606, 374)
Screenshot: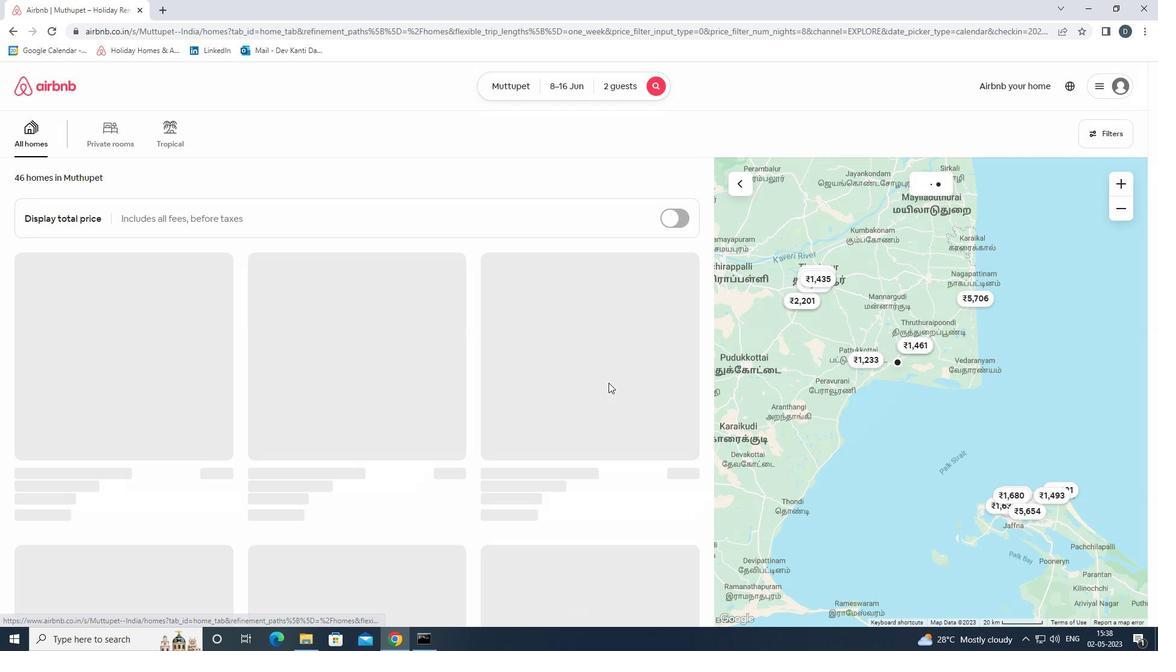 
